 Task: Add an event with the title Second Client Networking Event, date '2024/04/20', time 9:40 AM to 11:40 AMand add a description: In addition to the formal agenda, the AGM may also include guest speakers, industry experts, or presentations on relevant topics of interest to the attendees. These sessions provide an opportunity to gain insights from external sources, broaden perspectives, and stay informed about emerging trends or challenges that may impact the organization's future., put the event into Orange category . Add location for the event as: Aman Tokyo, Japan, logged in from the account softage.7@softage.netand send the event invitation to softage.6@softage.net and softage.8@softage.net. Set a reminder for the event 73 day before
Action: Mouse moved to (114, 135)
Screenshot: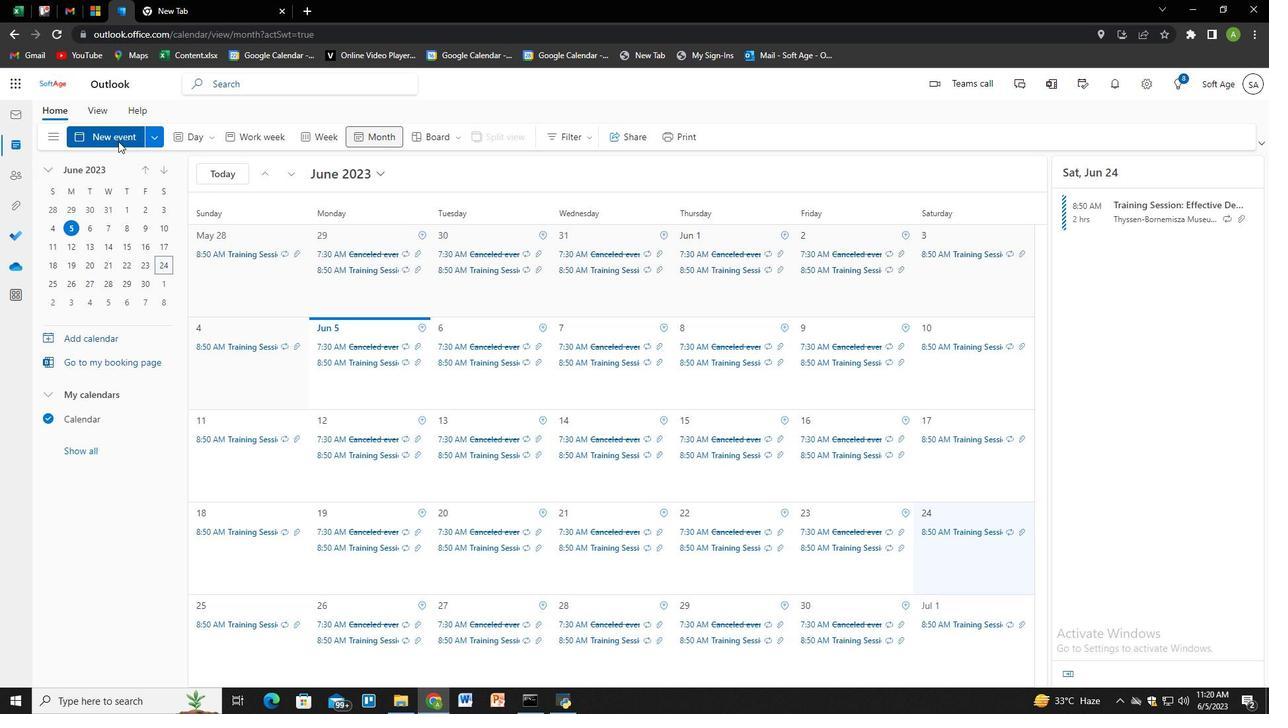 
Action: Mouse pressed left at (114, 135)
Screenshot: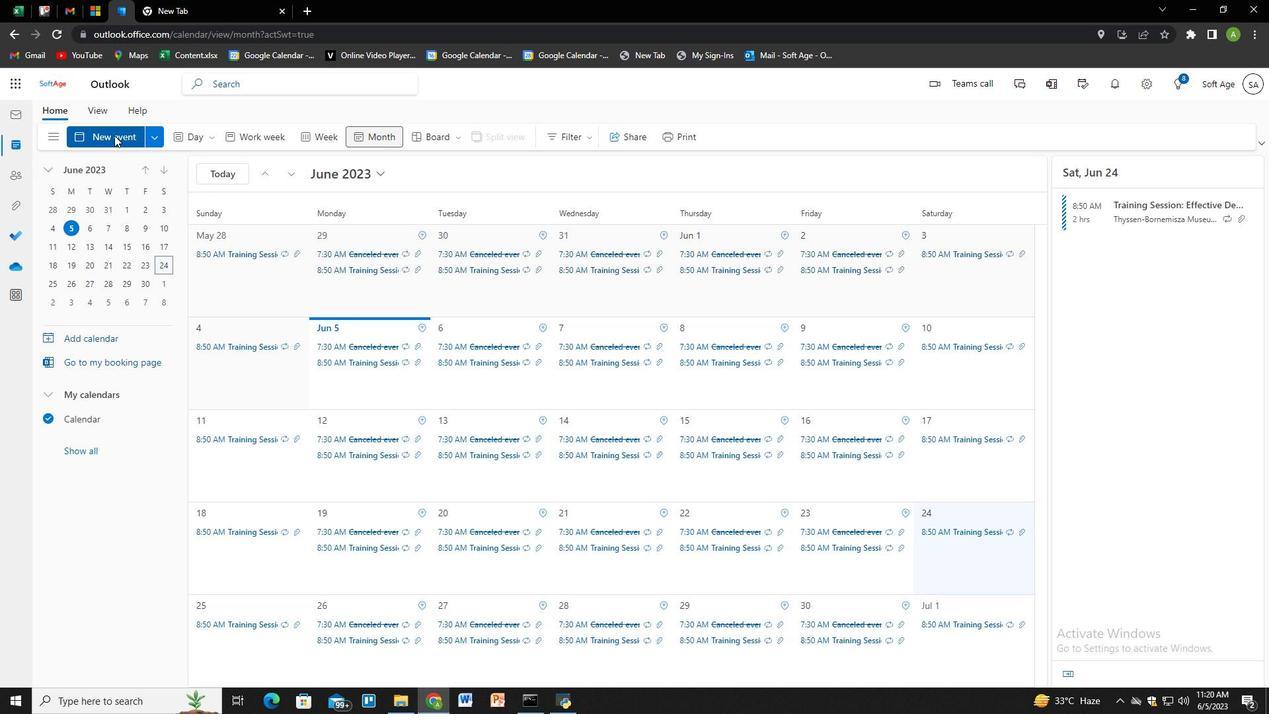 
Action: Mouse moved to (401, 220)
Screenshot: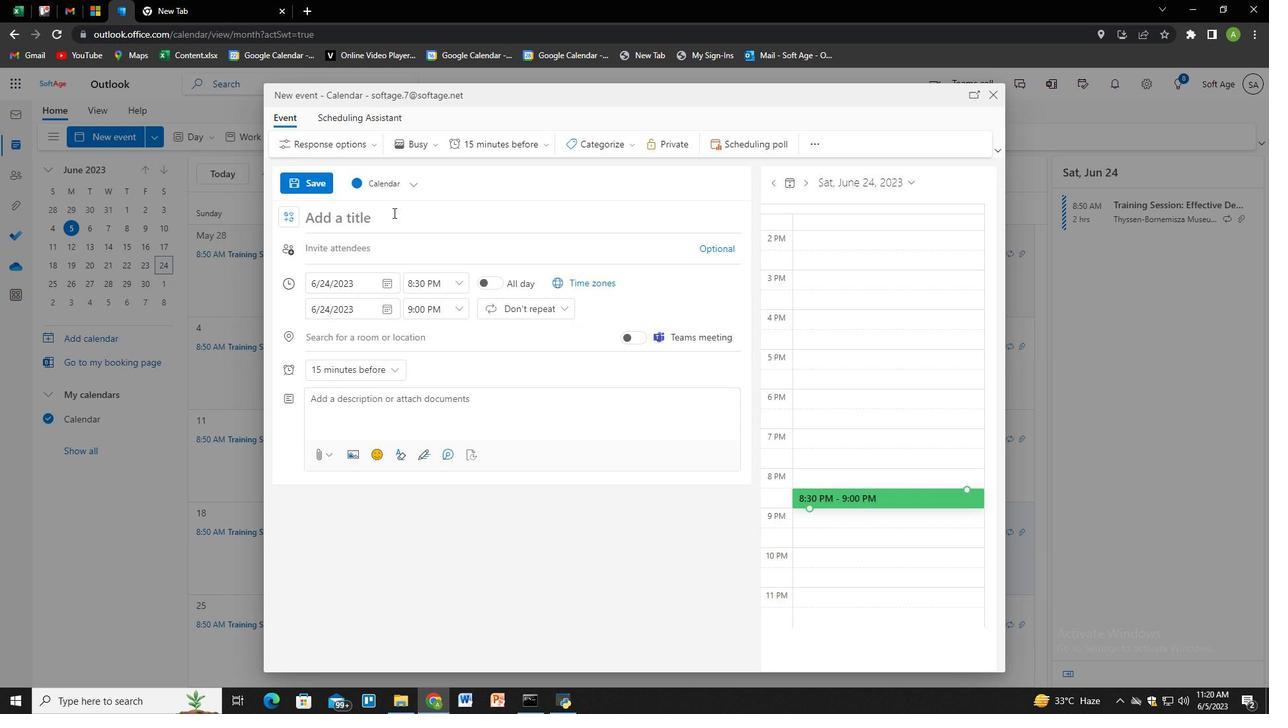 
Action: Mouse pressed left at (401, 220)
Screenshot: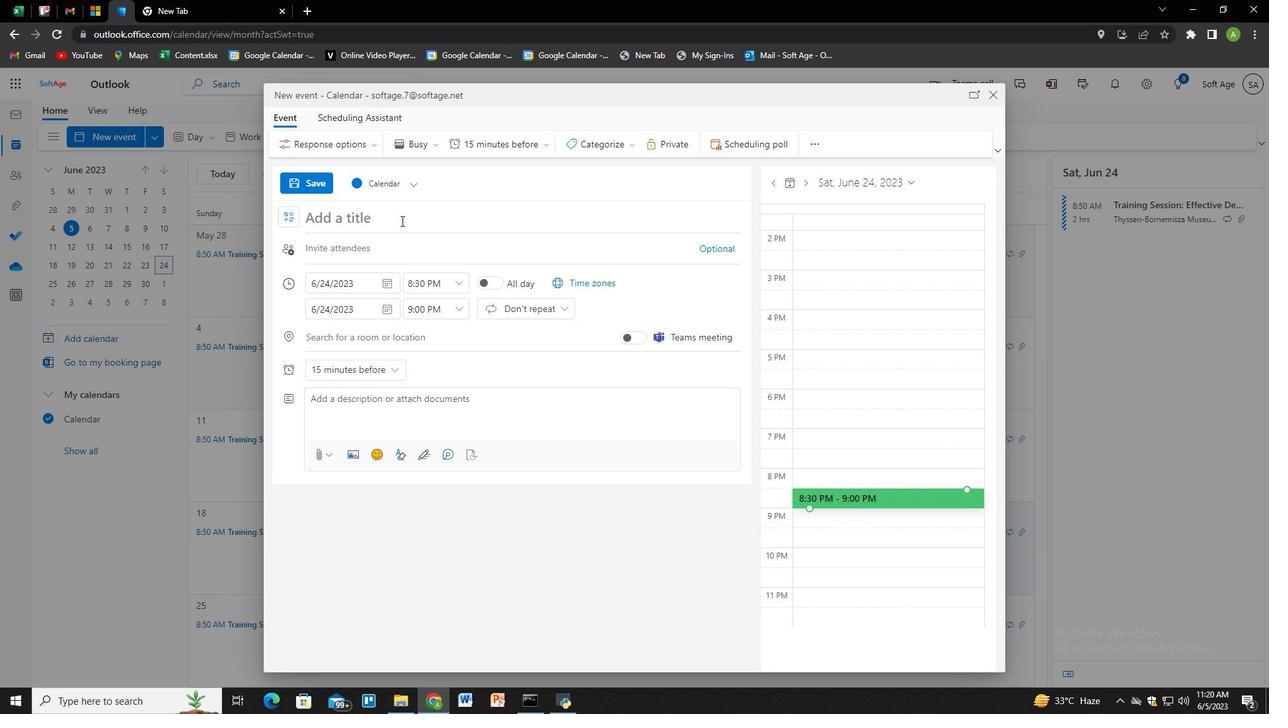 
Action: Key pressed <Key.shift>Second<Key.space><Key.shift>Client<Key.space><Key.shift>Networking<Key.space><Key.shift>Event<Key.tab><Key.tab><Key.tab>
Screenshot: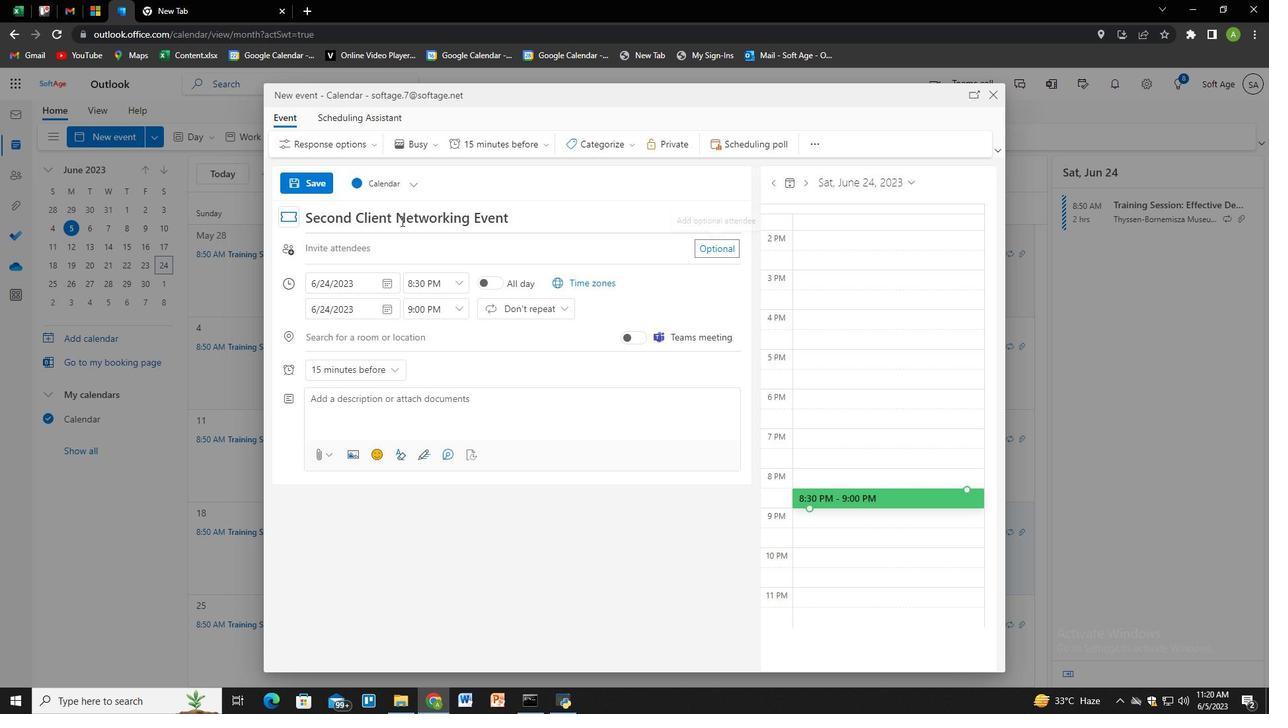 
Action: Mouse moved to (388, 284)
Screenshot: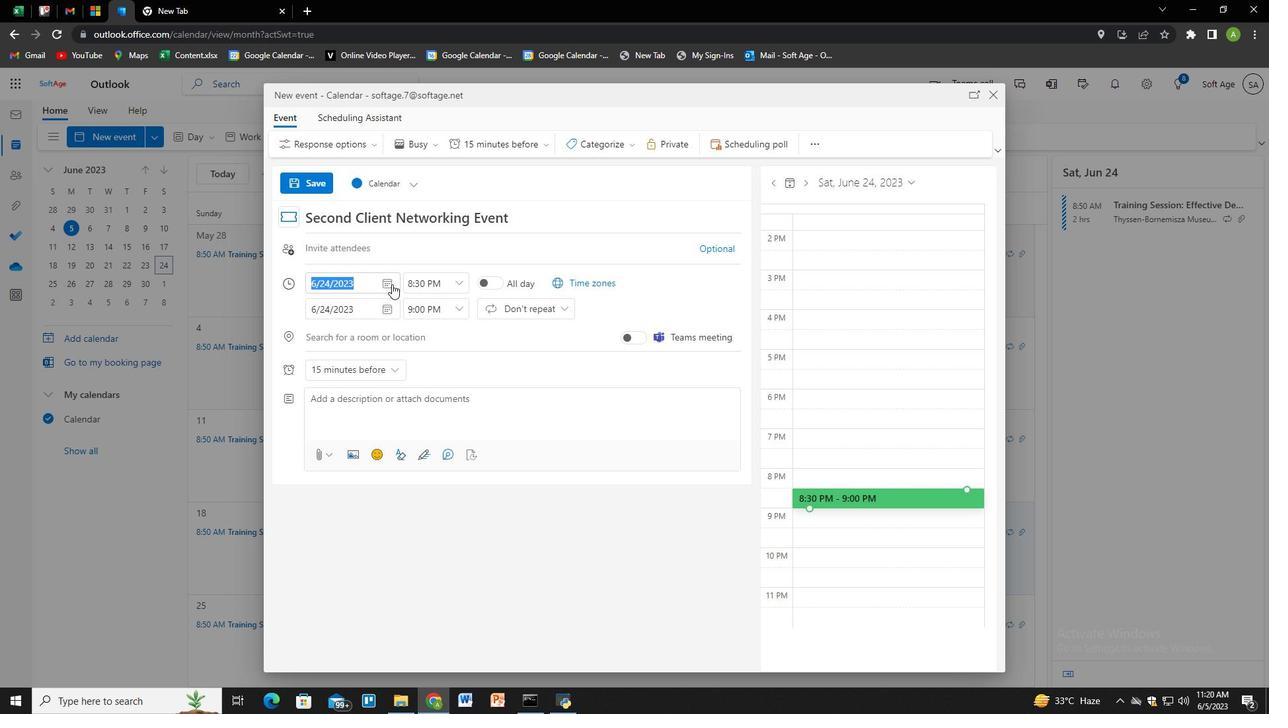 
Action: Mouse pressed left at (388, 284)
Screenshot: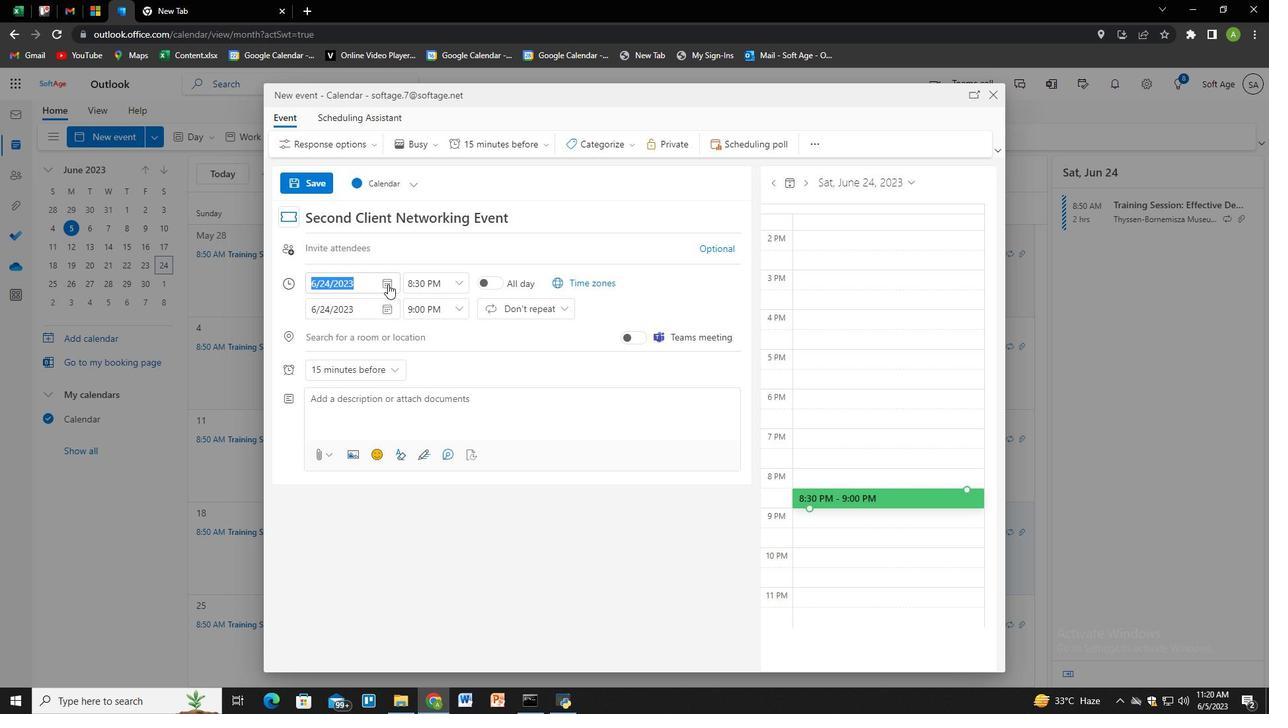
Action: Mouse moved to (385, 311)
Screenshot: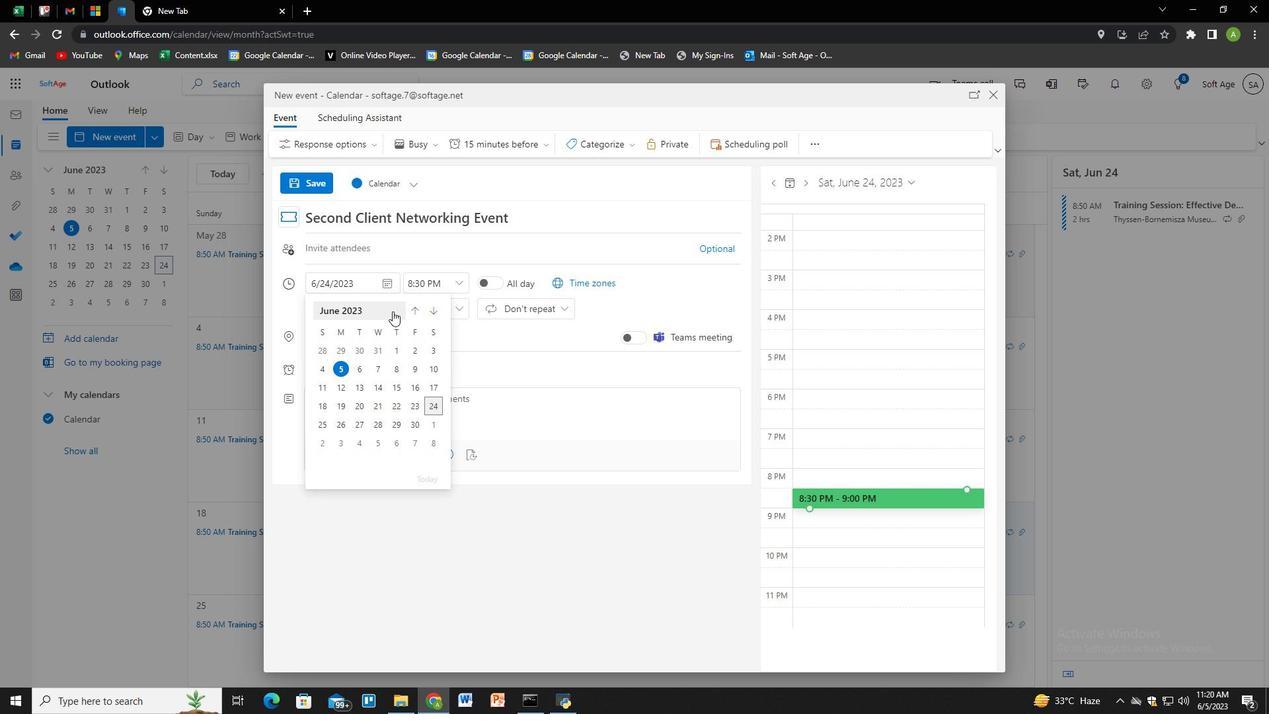 
Action: Mouse pressed left at (385, 311)
Screenshot: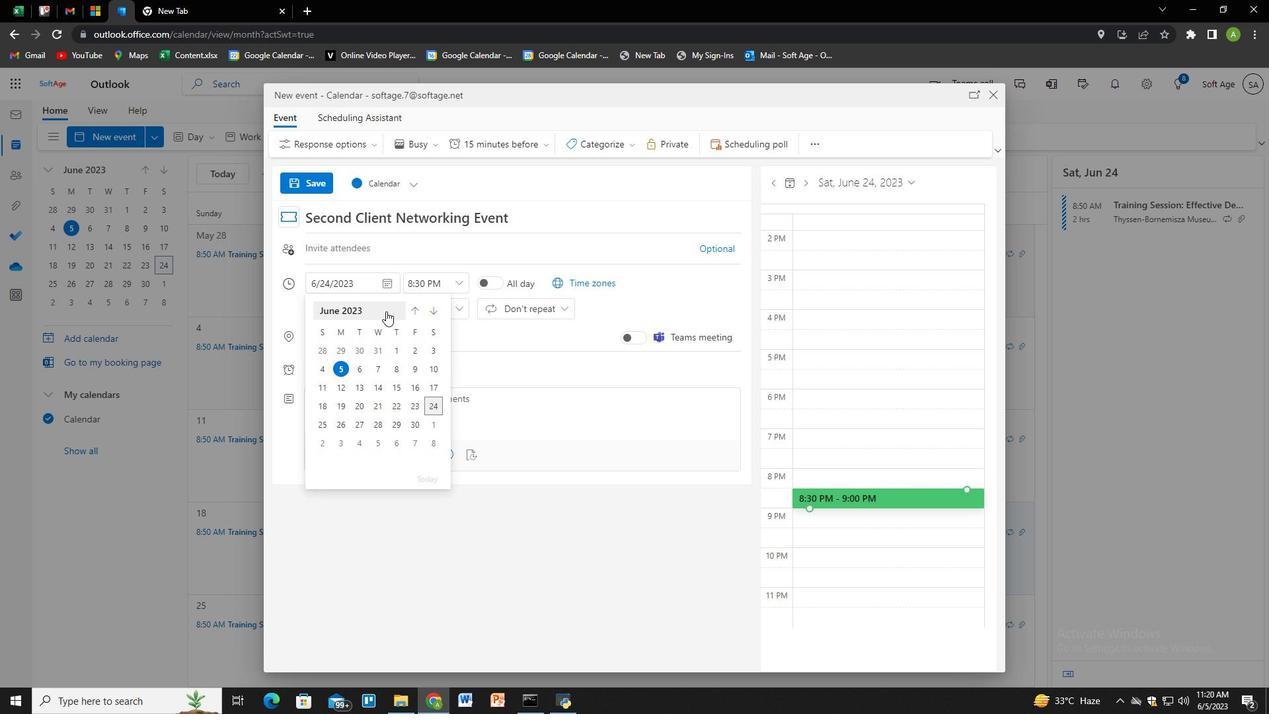 
Action: Mouse pressed left at (385, 311)
Screenshot: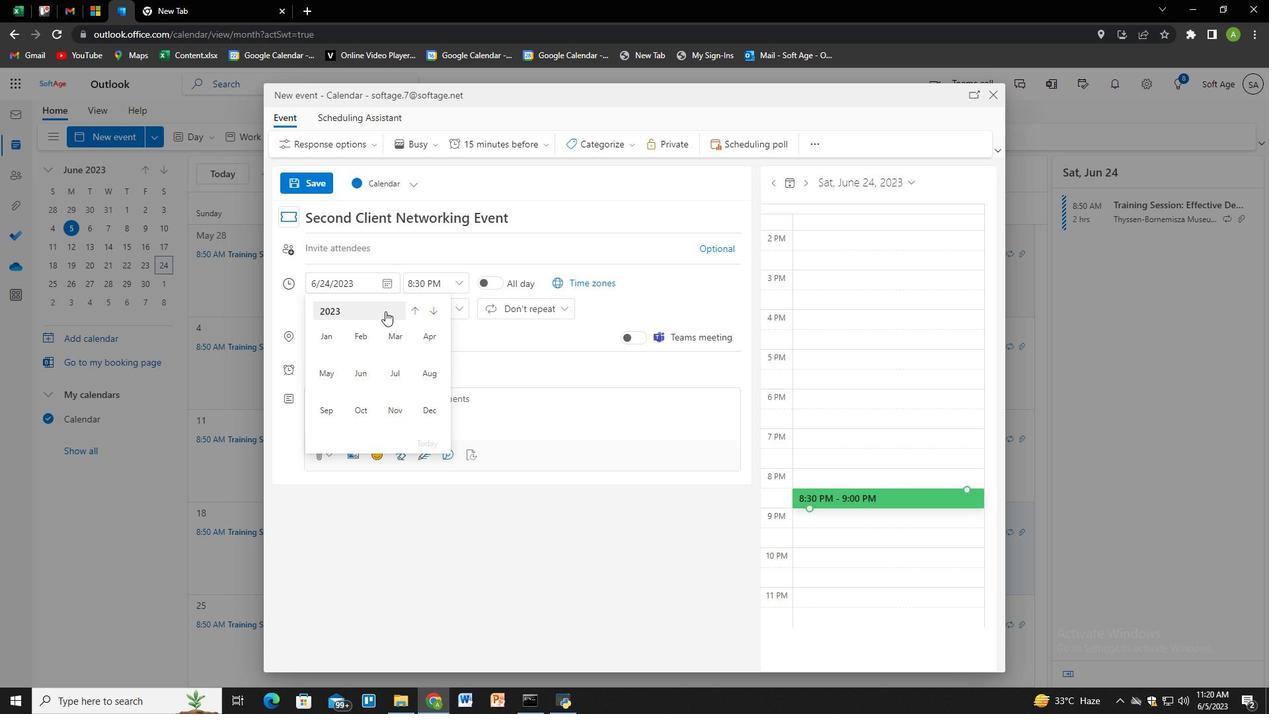 
Action: Mouse moved to (329, 367)
Screenshot: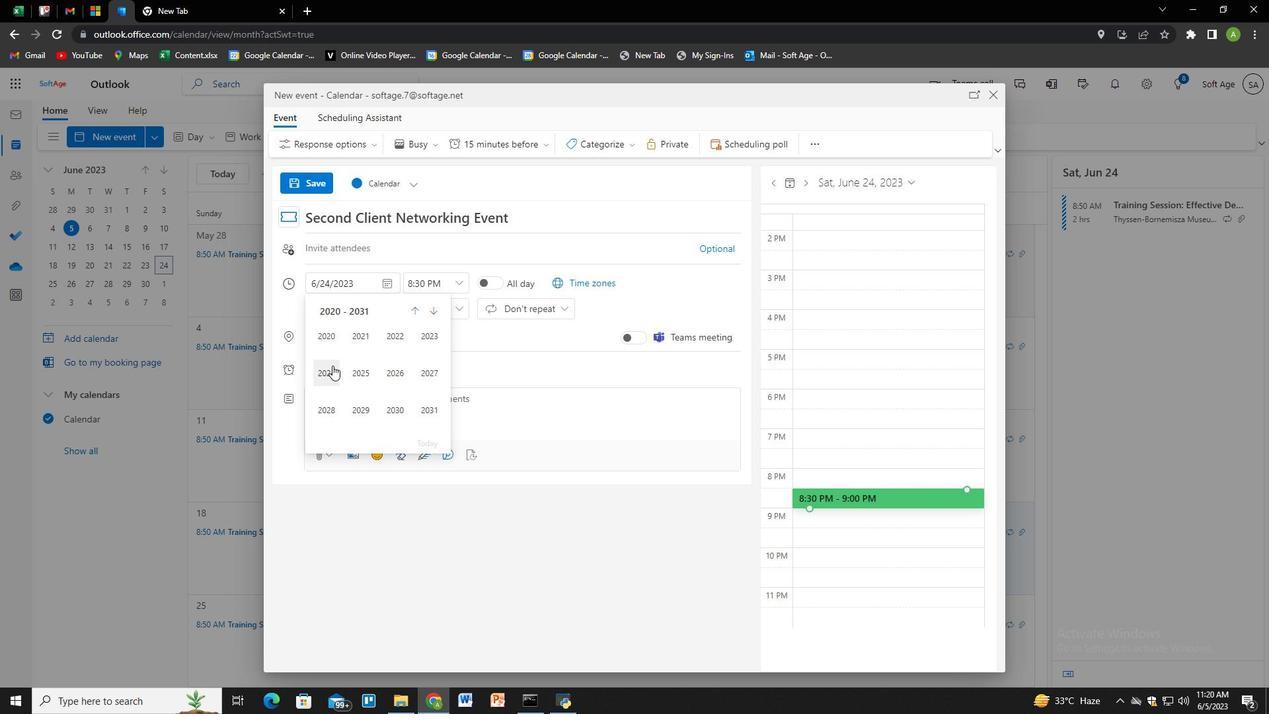 
Action: Mouse pressed left at (329, 367)
Screenshot: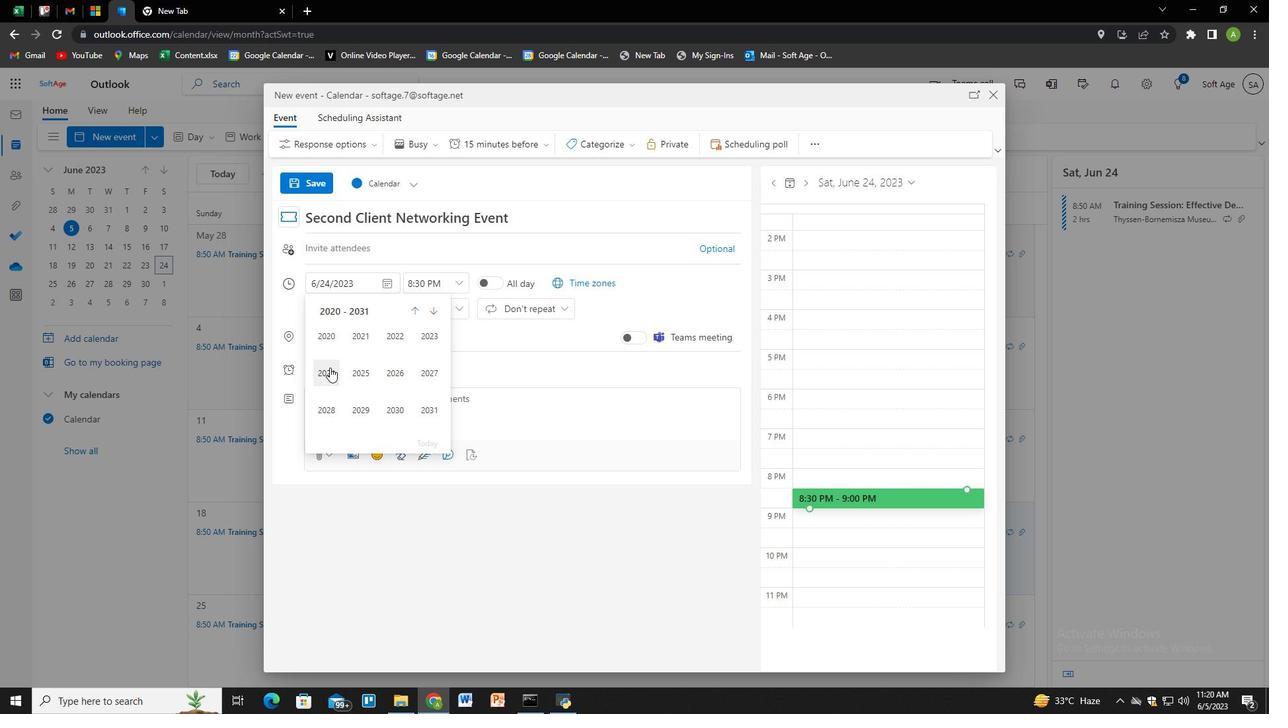 
Action: Mouse moved to (426, 335)
Screenshot: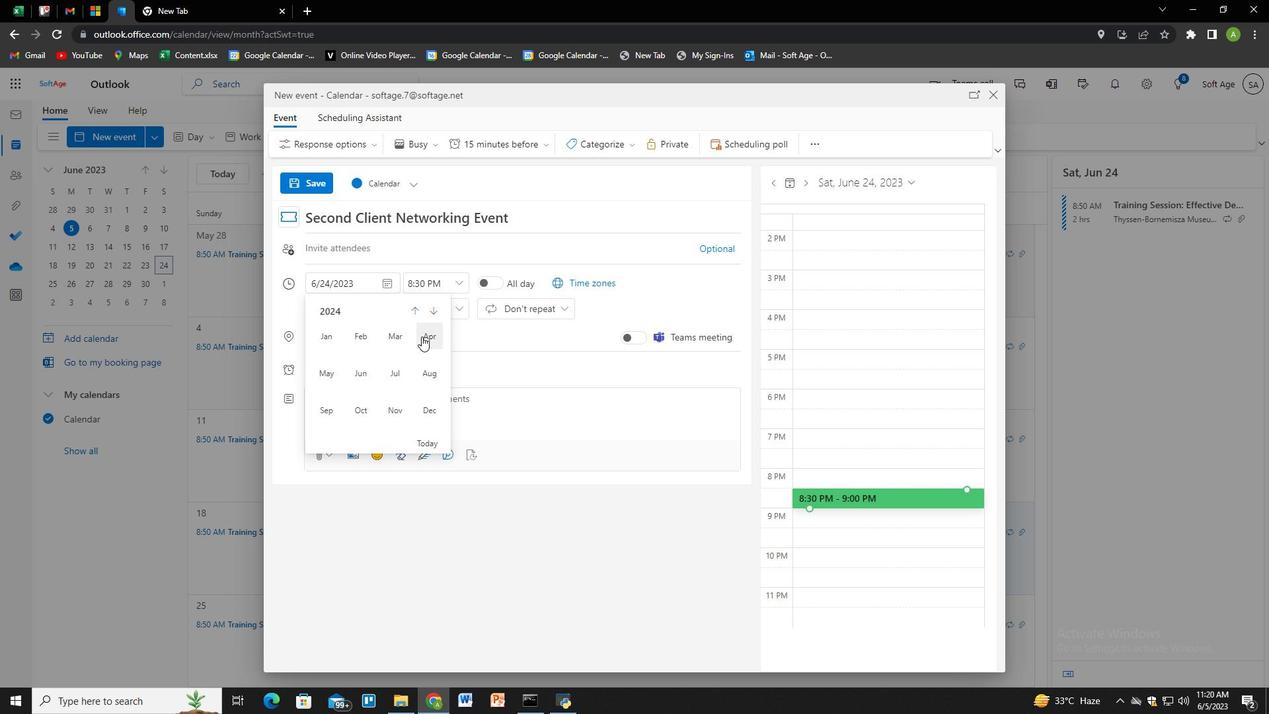 
Action: Mouse pressed left at (426, 335)
Screenshot: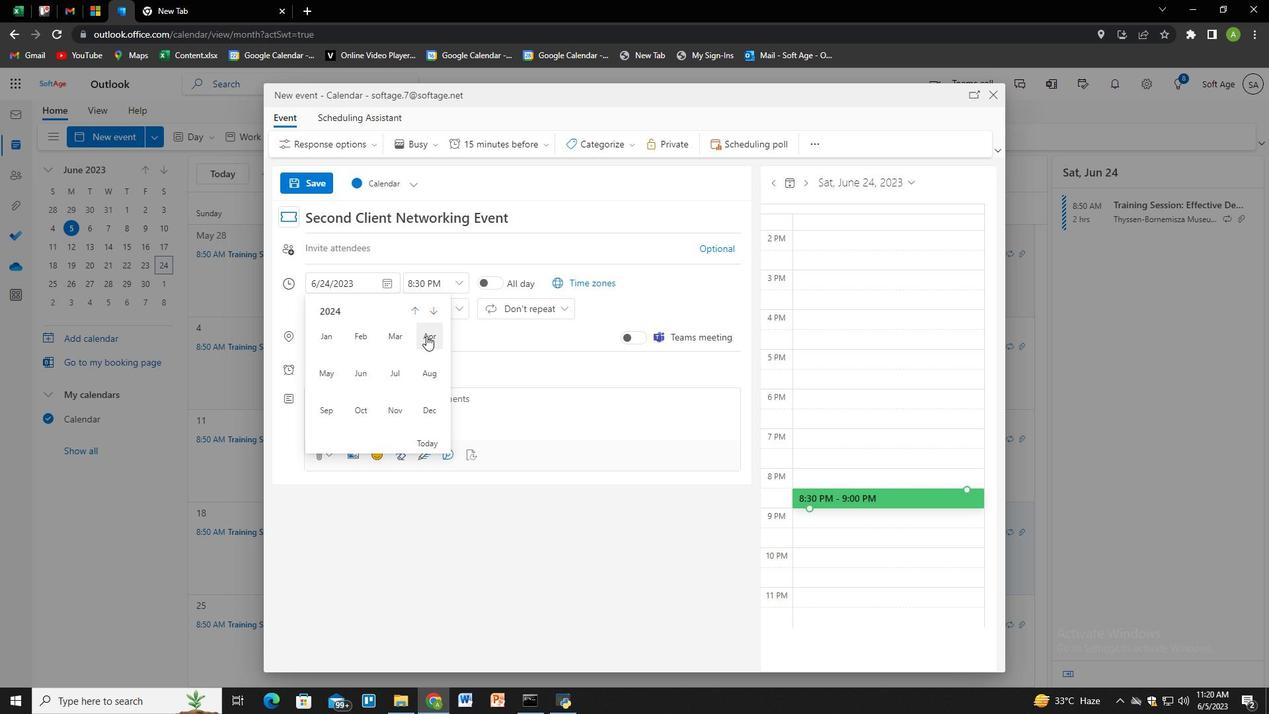 
Action: Mouse moved to (435, 389)
Screenshot: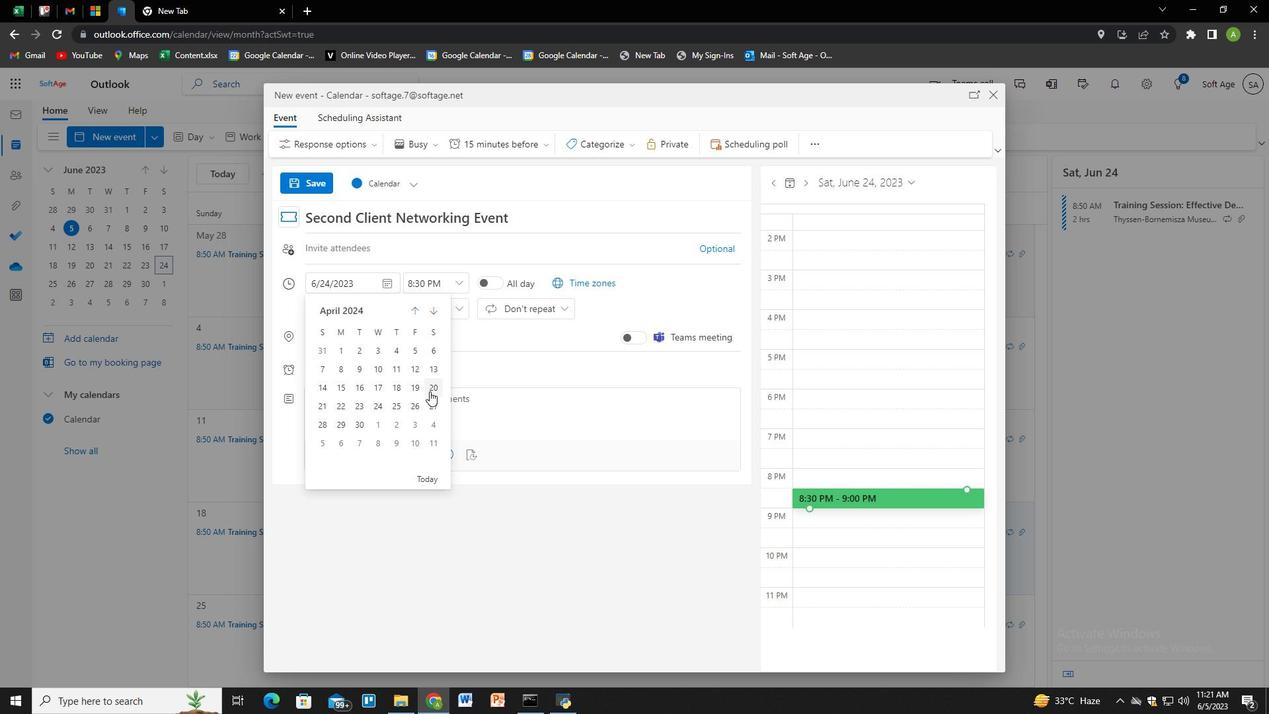 
Action: Mouse pressed left at (435, 389)
Screenshot: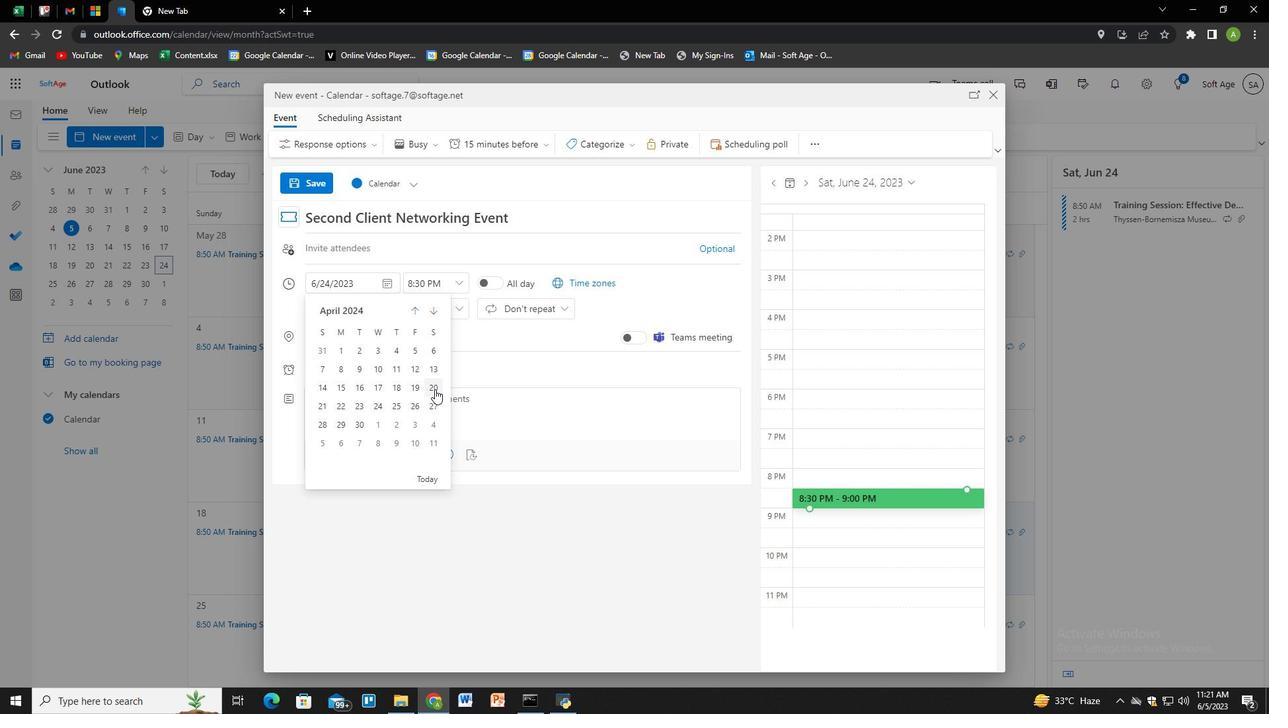 
Action: Mouse moved to (425, 282)
Screenshot: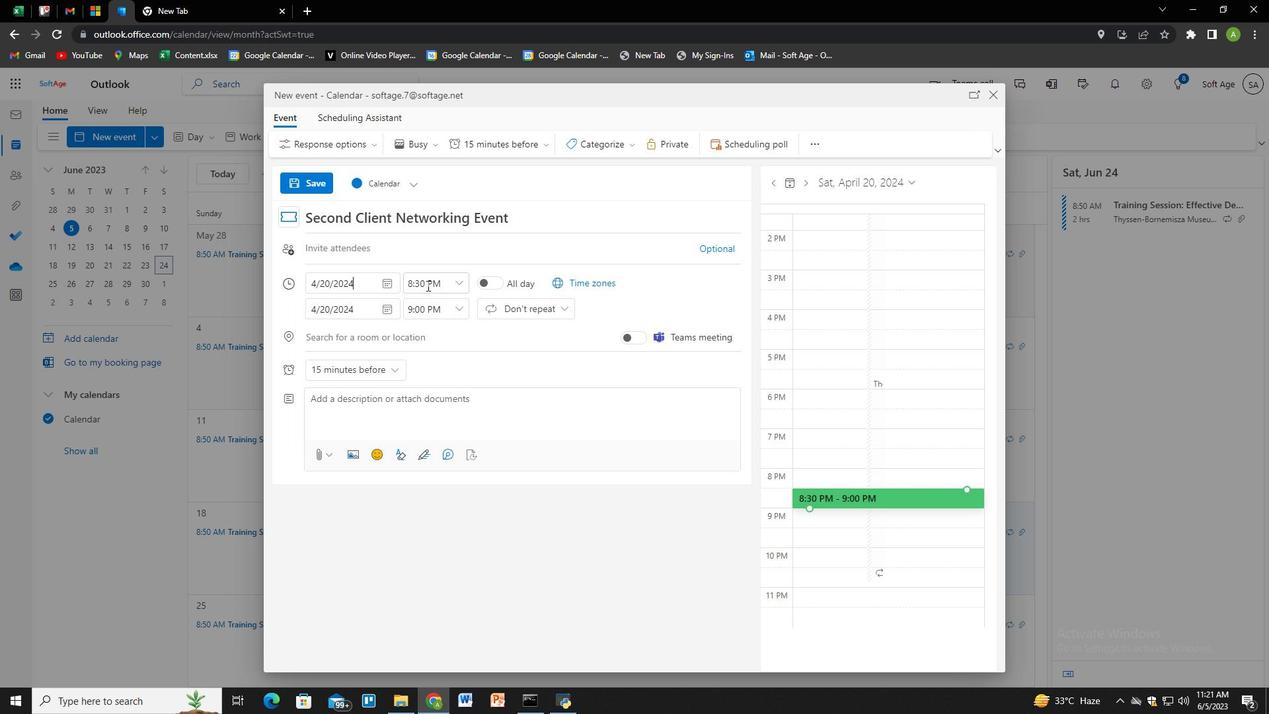 
Action: Mouse pressed left at (425, 282)
Screenshot: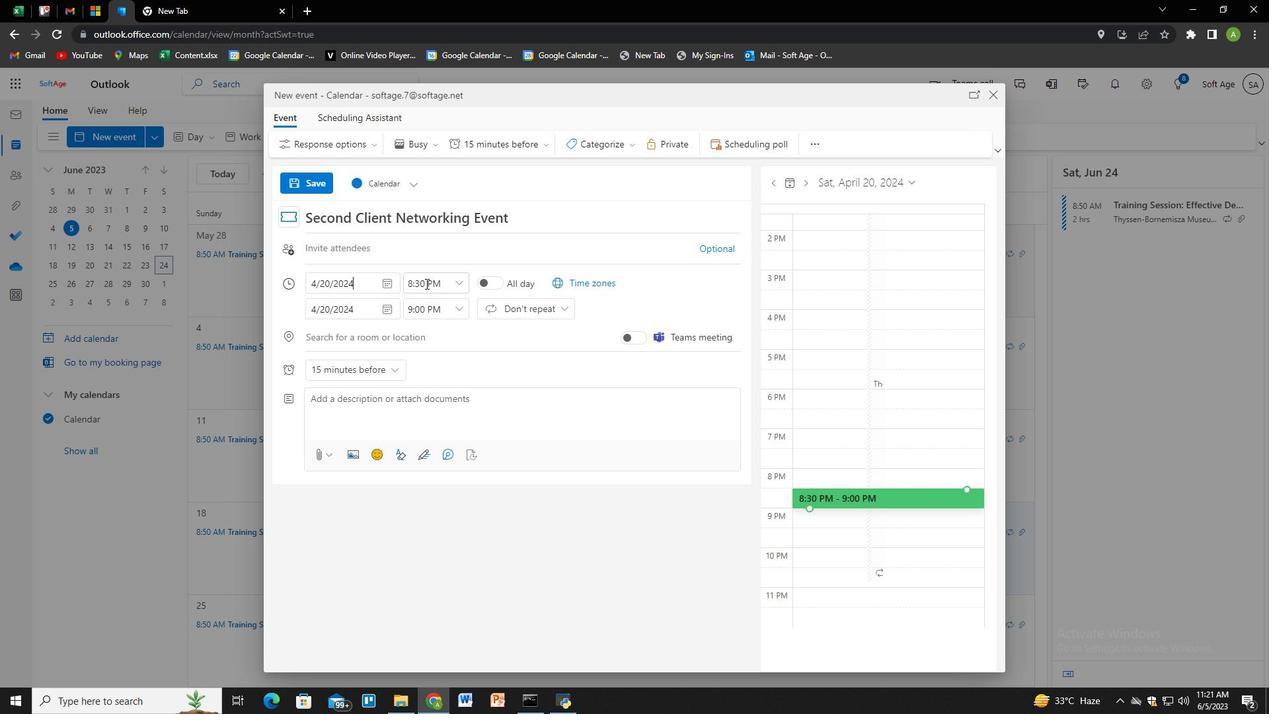 
Action: Key pressed 9<Key.shift_r>:40<Key.space><Key.shift>AM<Key.tab>
Screenshot: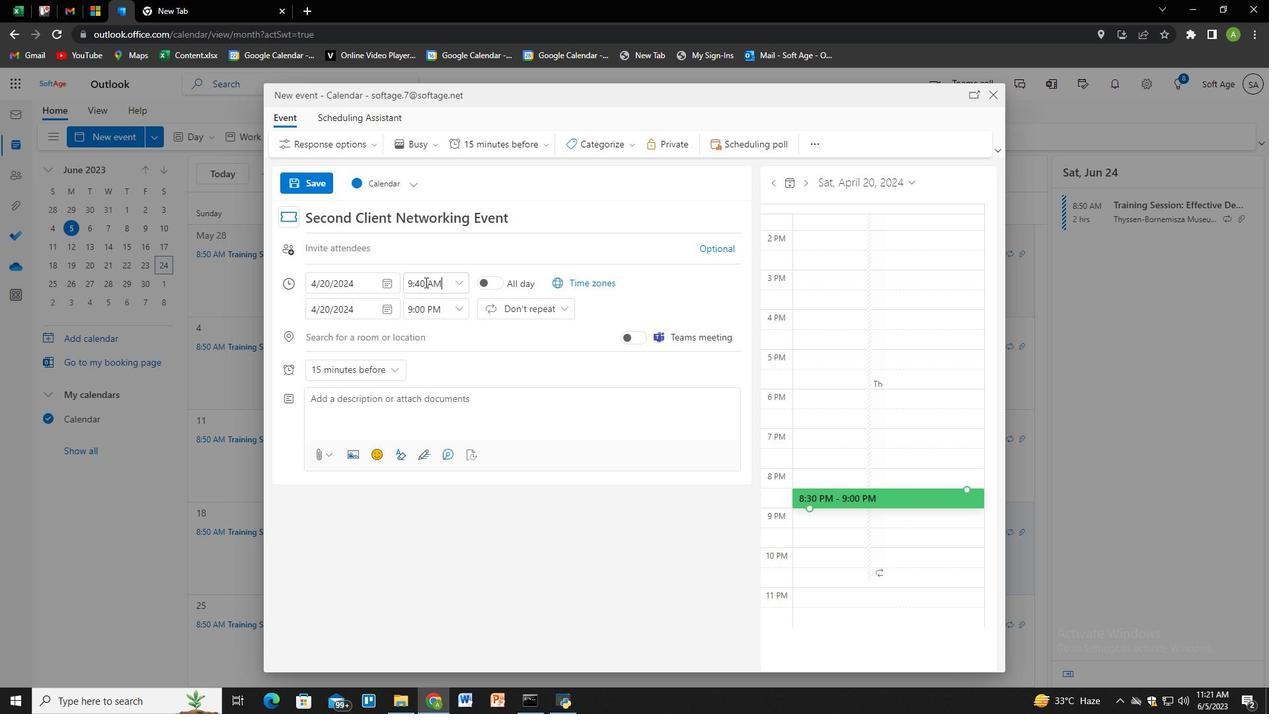 
Action: Mouse moved to (424, 282)
Screenshot: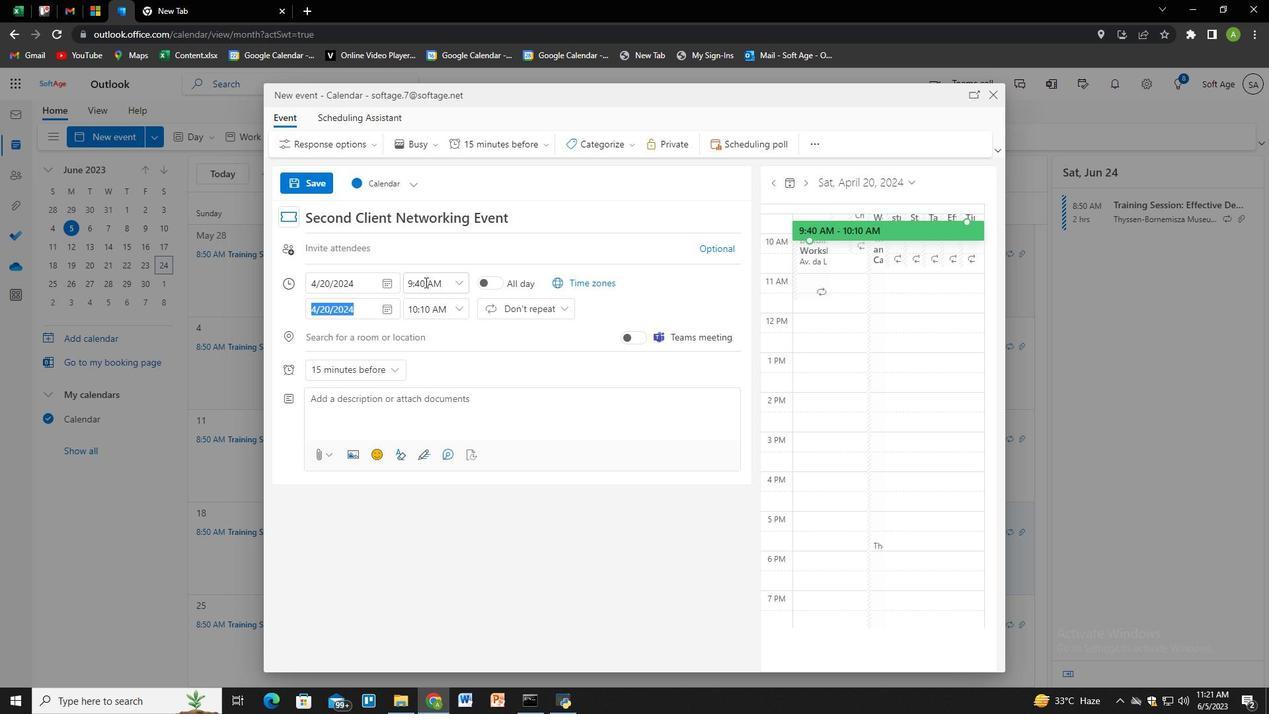 
Action: Key pressed <Key.tab>11<Key.shift_r>:40<Key.space><Key.shift>AMM<Key.tab><Key.tab><Key.tab><Key.tab><Key.tab><Key.tab><Key.tab><Key.shift>In<Key.space>addition<Key.space>to<Key.space>the<Key.space>formal<Key.space>agenda,<Key.space>the<Key.space><Key.shift>AGM<Key.space>may<Key.space>also<Key.space>include<Key.space>guest<Key.space>speakers,<Key.space>industry<Key.space>experts,<Key.space>or<Key.space>presentations<Key.space>on<Key.space>relevant<Key.space>topics<Key.space>of<Key.space>interest<Key.space>to<Key.space>the<Key.space>attendees.<Key.space><Key.shift>These<Key.space>sessions<Key.space>provide<Key.space>an<Key.space>opportunity<Key.space>to<Key.space>gain<Key.space>insights<Key.space>from<Key.space>external<Key.space>sources,<Key.space>broaden<Key.space>perspectives,<Key.space>and<Key.space>stay<Key.space>informed<Key.space>about<Key.space>emerging<Key.space>trends<Key.space>or<Key.space>challenges<Key.space>that<Key.space>may<Key.space>impack<Key.backspace>t<Key.space>the<Key.space>organization;s<Key.backspace><Key.backspace>'s<Key.space>future.
Screenshot: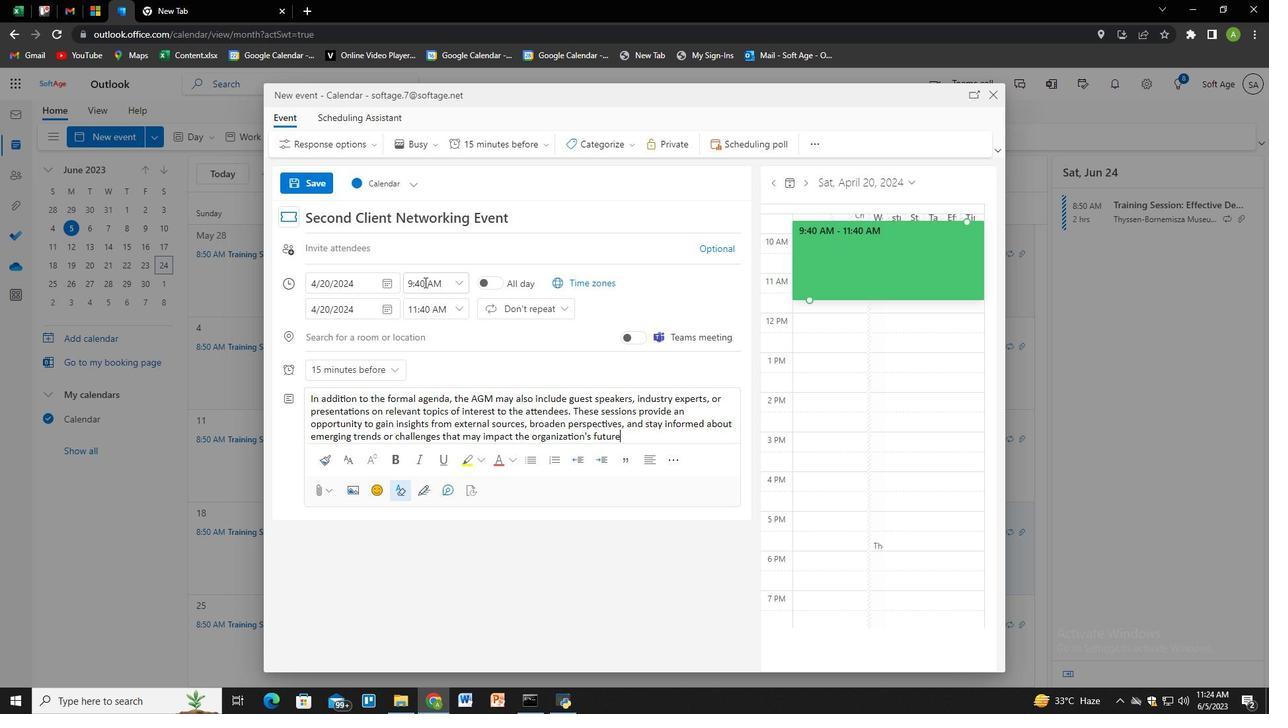 
Action: Mouse moved to (605, 150)
Screenshot: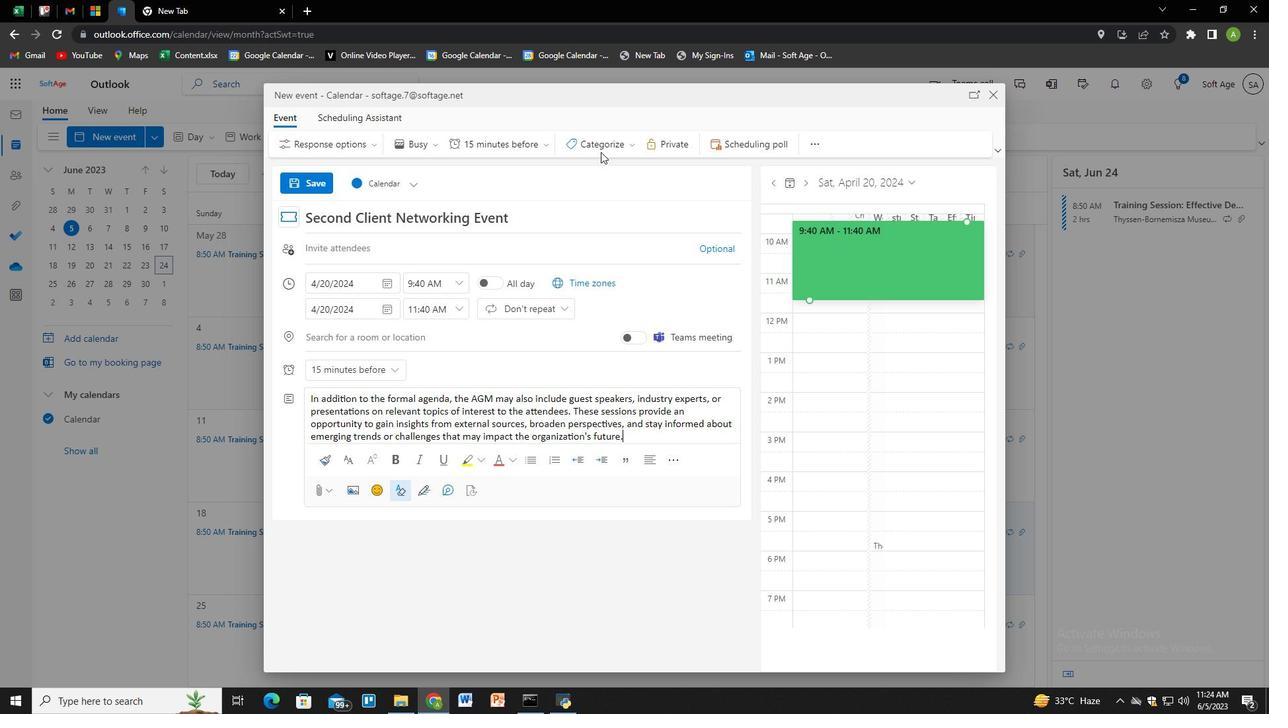 
Action: Mouse pressed left at (605, 150)
Screenshot: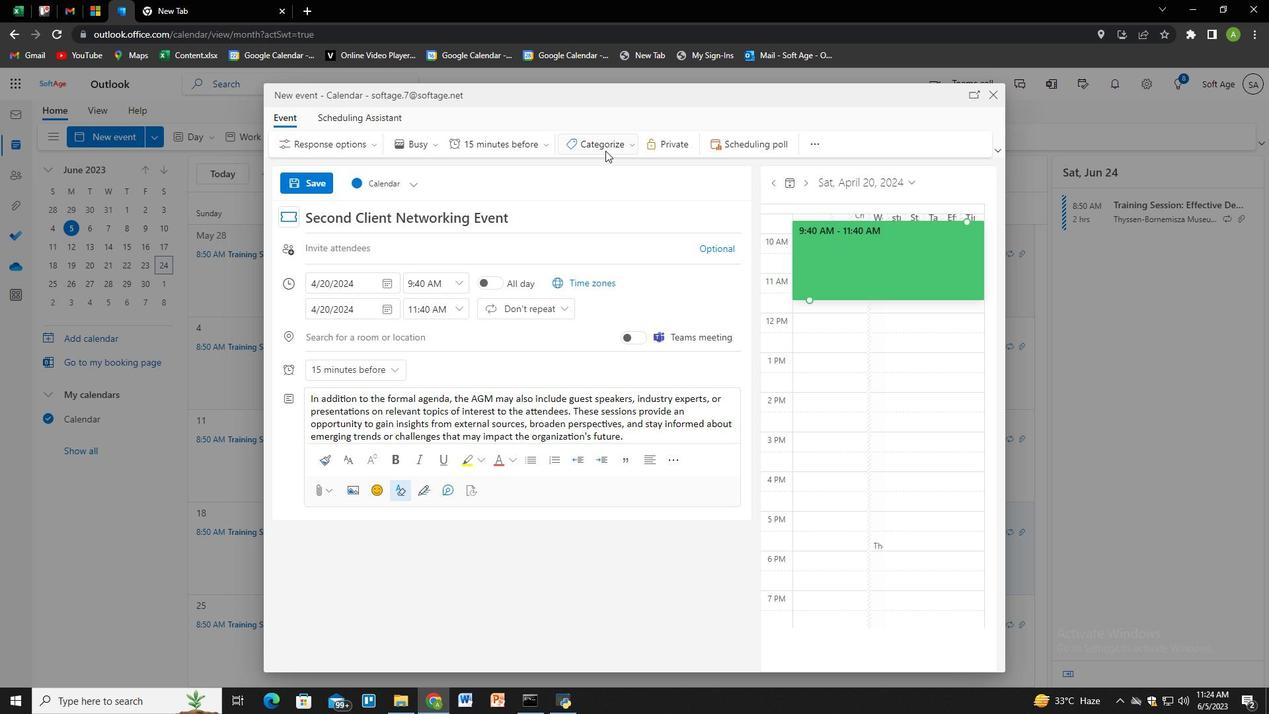 
Action: Mouse moved to (623, 211)
Screenshot: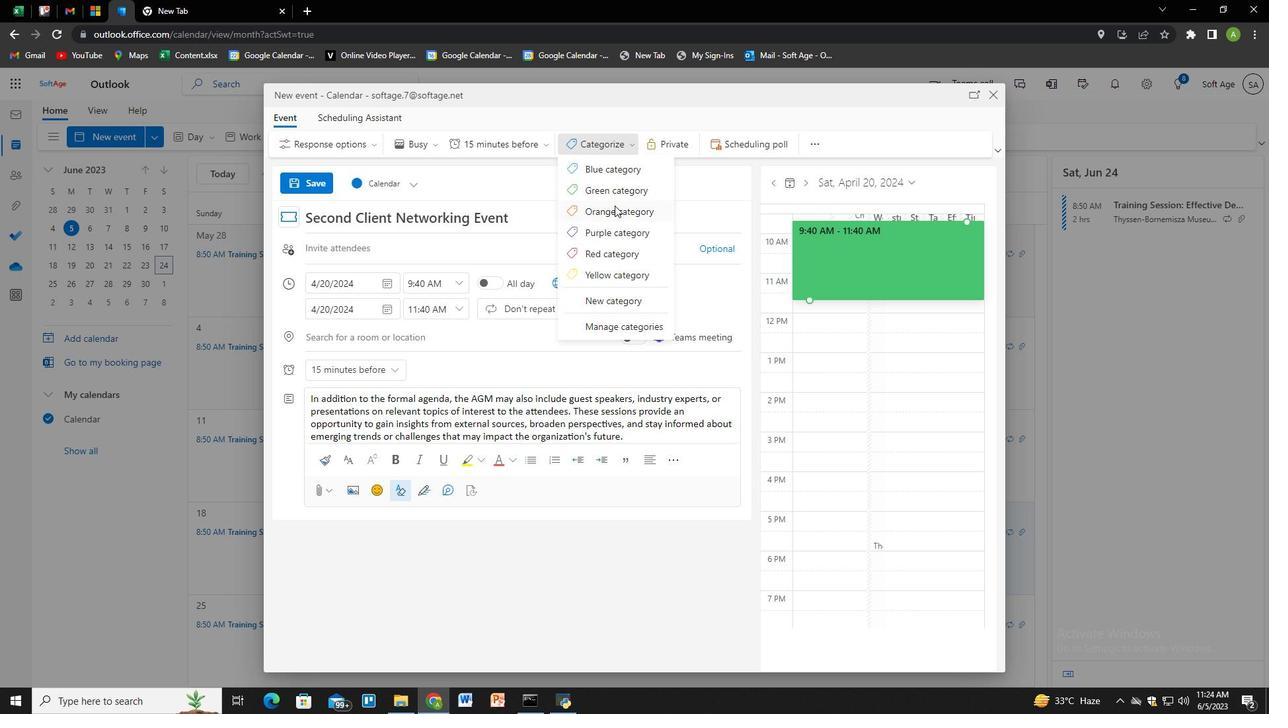 
Action: Mouse pressed left at (623, 211)
Screenshot: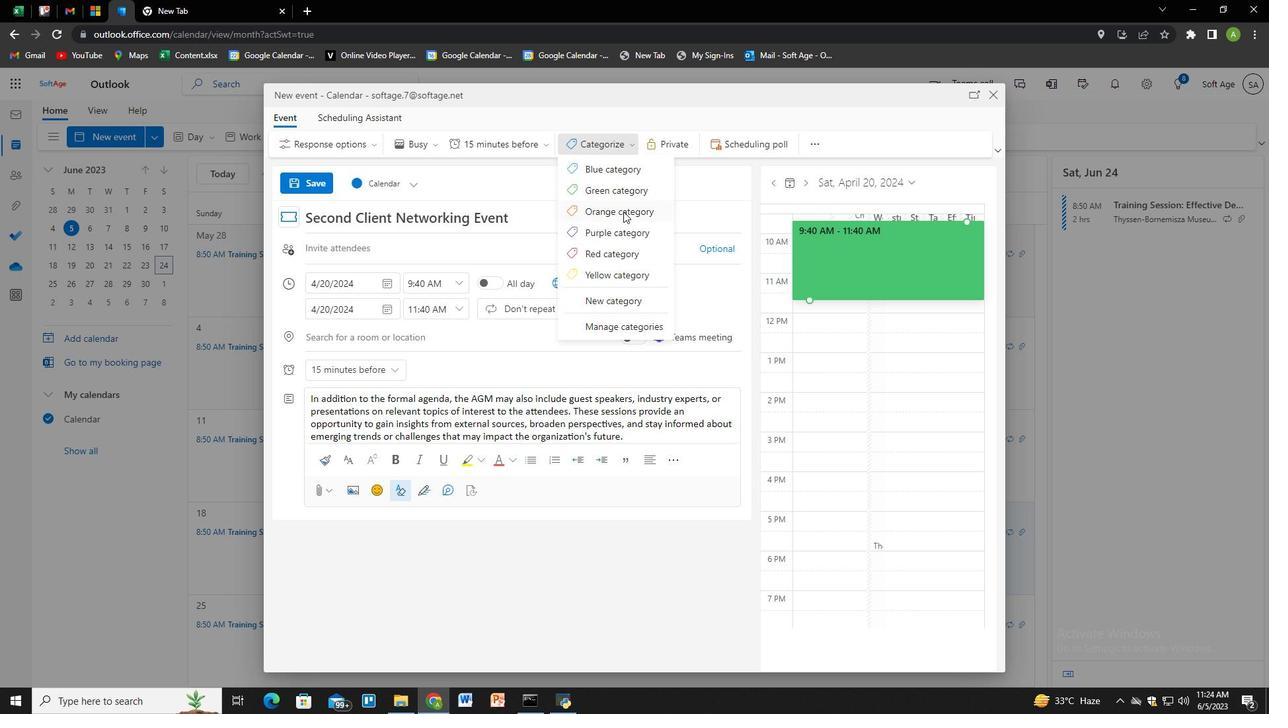 
Action: Mouse moved to (378, 339)
Screenshot: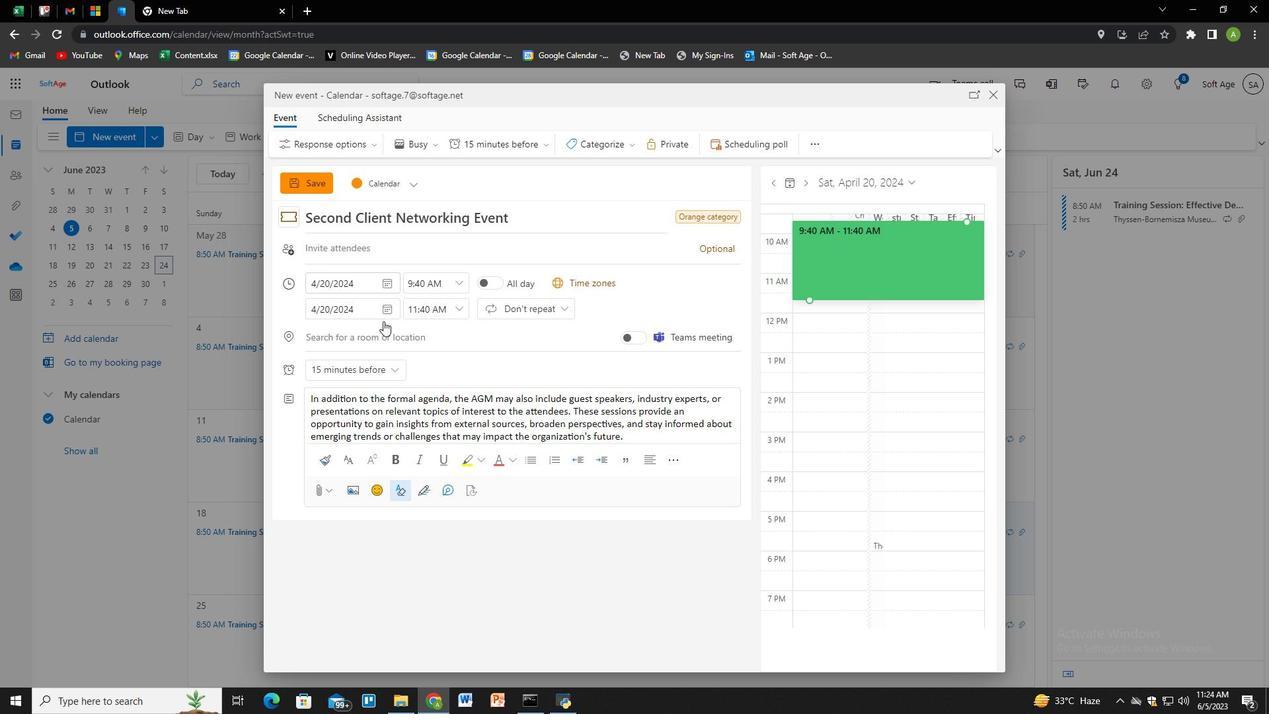 
Action: Mouse pressed left at (378, 339)
Screenshot: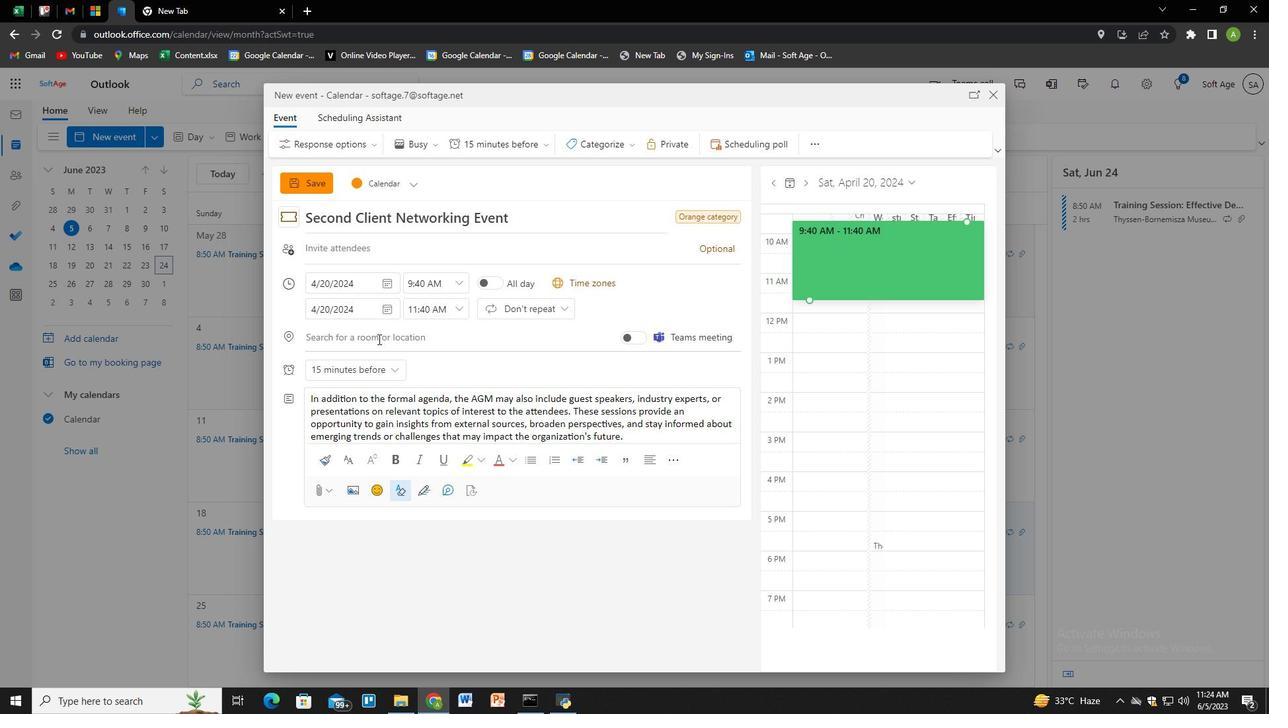 
Action: Key pressed <Key.shift>Aman<Key.space><Key.shift>Tokyo,<Key.space><Key.shift>Japn<Key.backspace>an<Key.down><Key.enter>
Screenshot: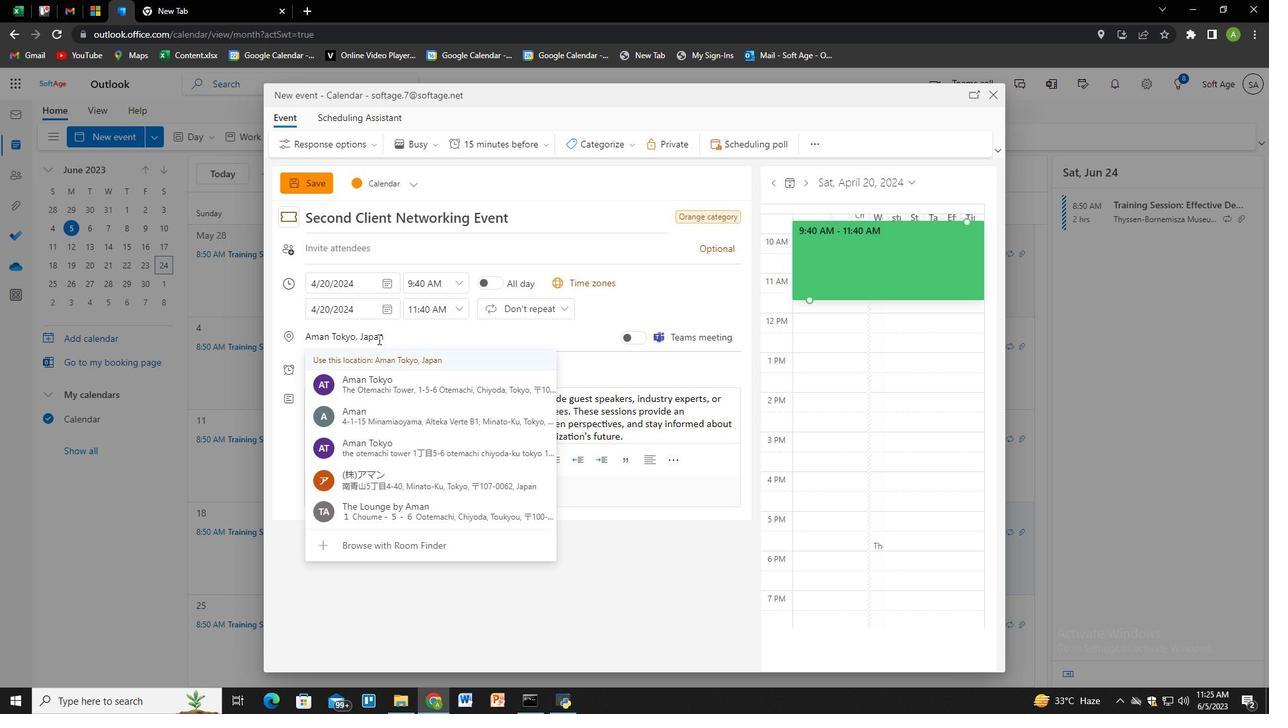 
Action: Mouse moved to (416, 241)
Screenshot: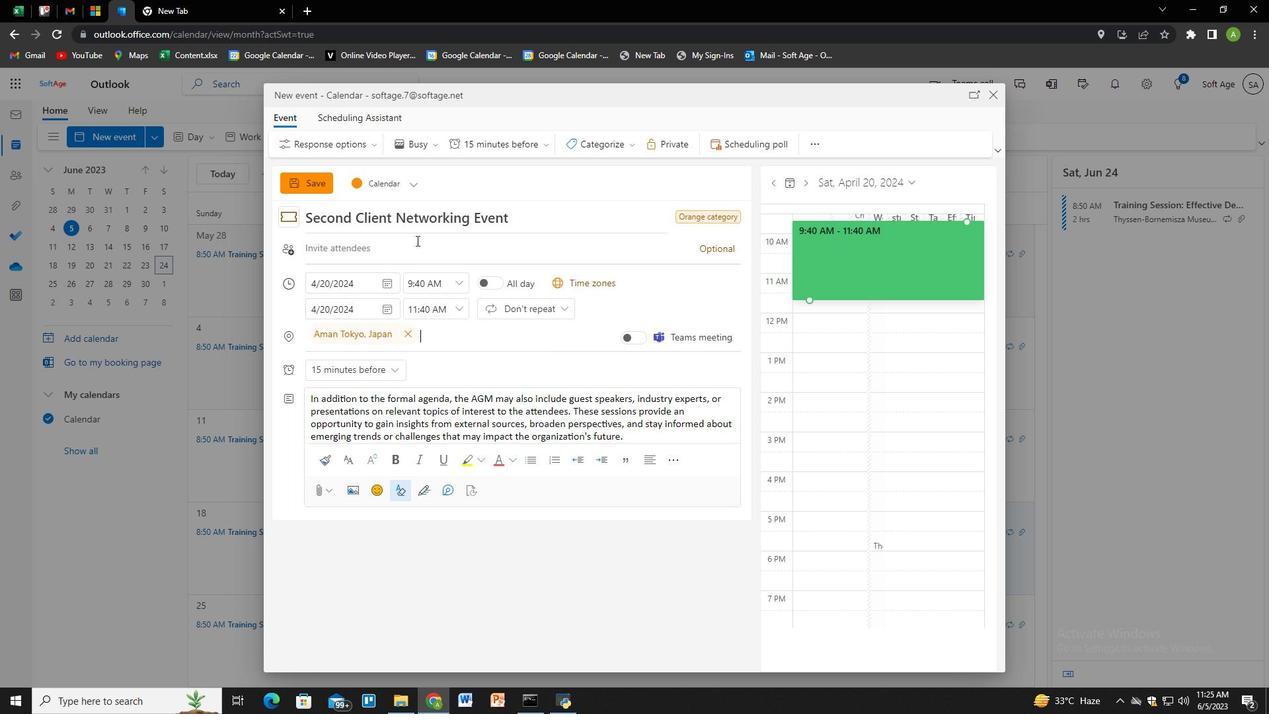 
Action: Mouse pressed left at (416, 241)
Screenshot: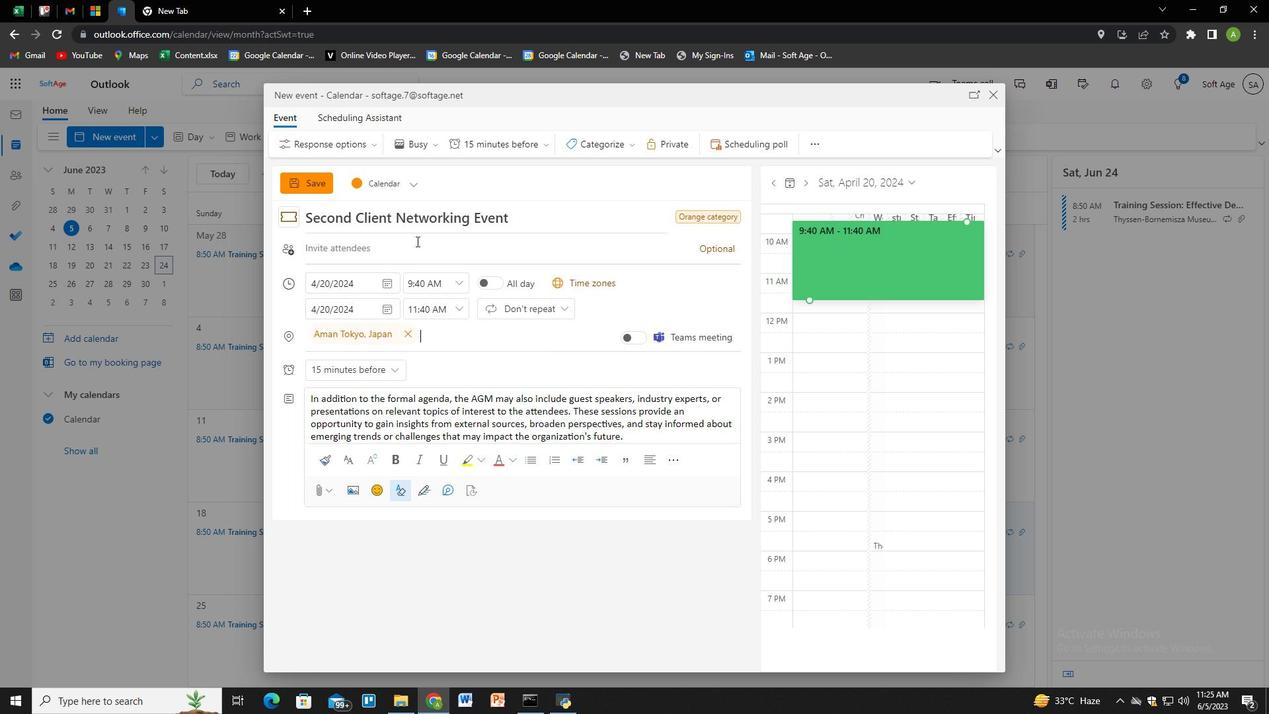 
Action: Key pressed softage.6<Key.shift><Key.shift>@softage.net<Key.enter>softage.8<Key.shift><Key.shift><Key.shift><Key.shift><Key.shift><Key.shift><Key.shift><Key.shift><Key.shift><Key.shift><Key.shift><Key.shift><Key.shift><Key.shift><Key.shift><Key.shift><Key.shift><Key.shift><Key.shift><Key.shift><Key.shift><Key.shift><Key.shift><Key.shift><Key.shift>@softage.net<Key.enter>
Screenshot: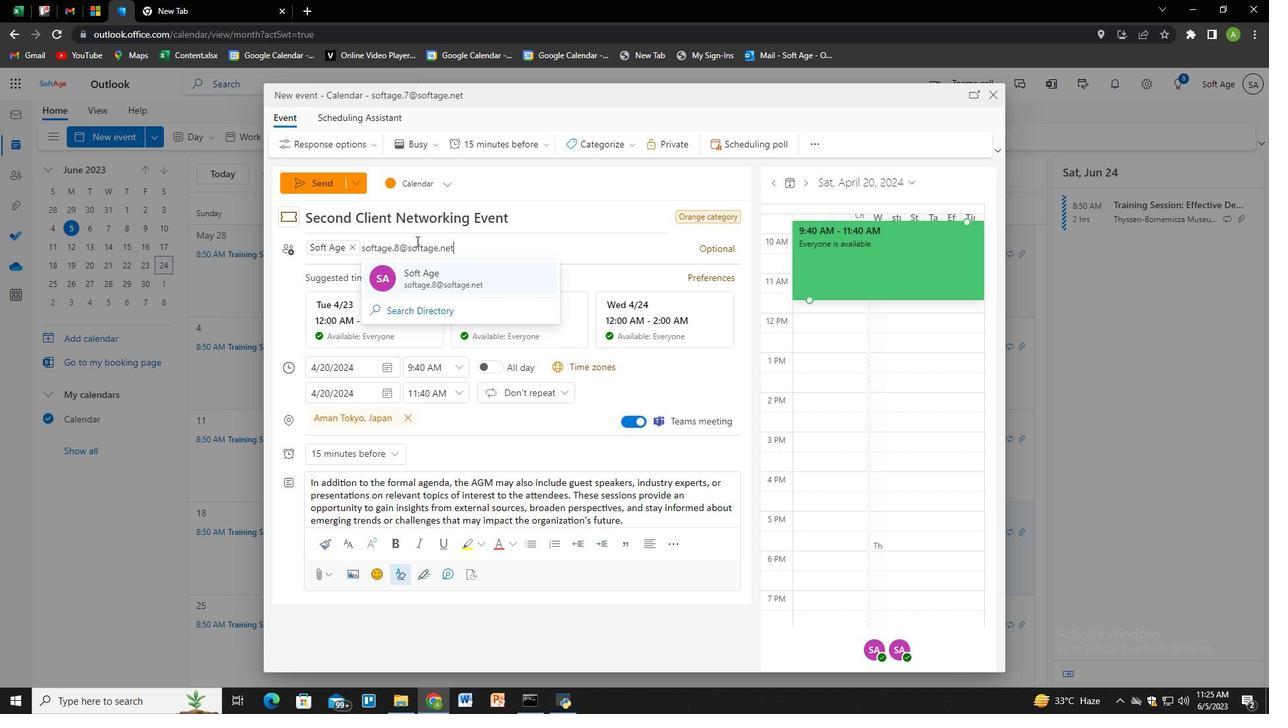 
Action: Mouse moved to (461, 245)
Screenshot: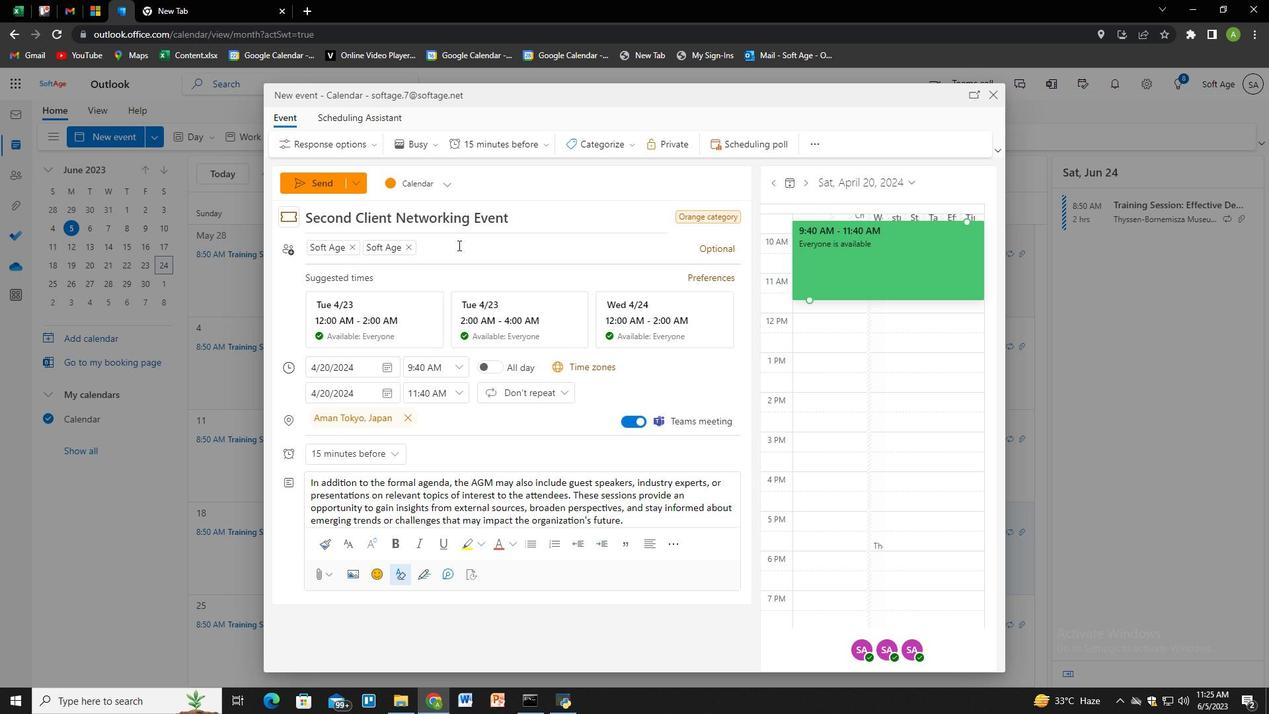 
Action: Mouse pressed left at (461, 245)
Screenshot: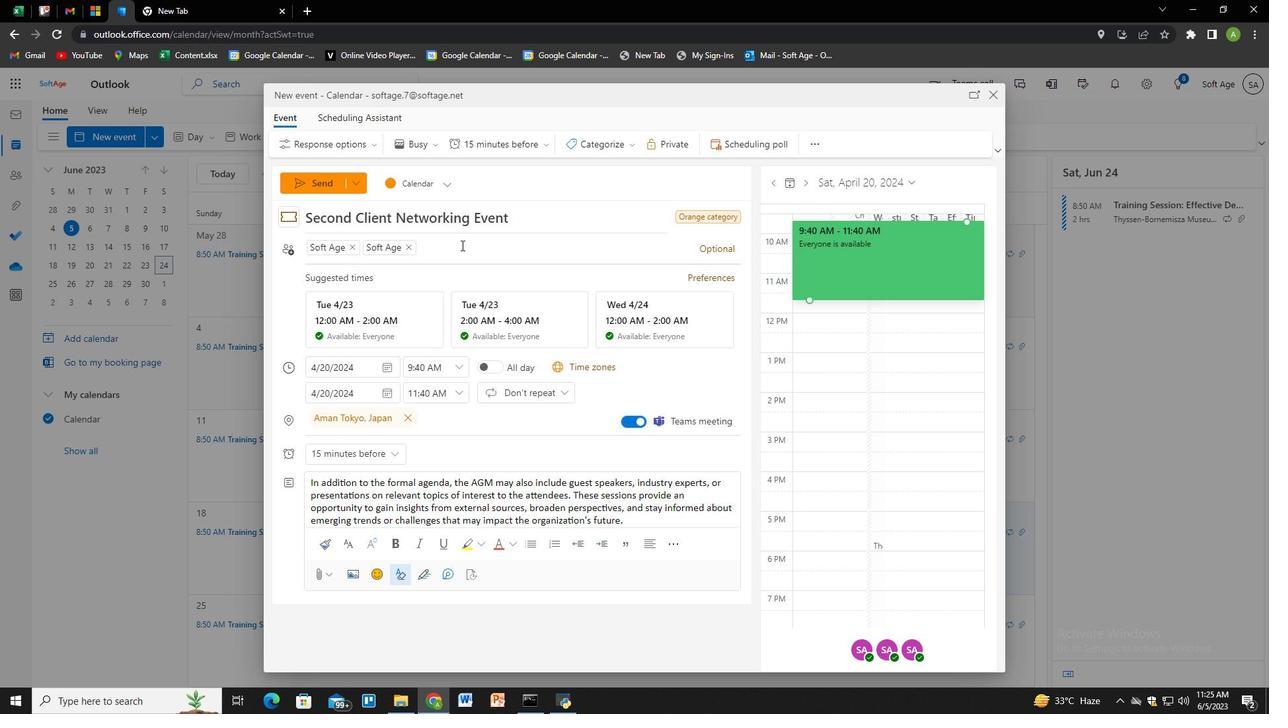 
Action: Mouse moved to (546, 249)
Screenshot: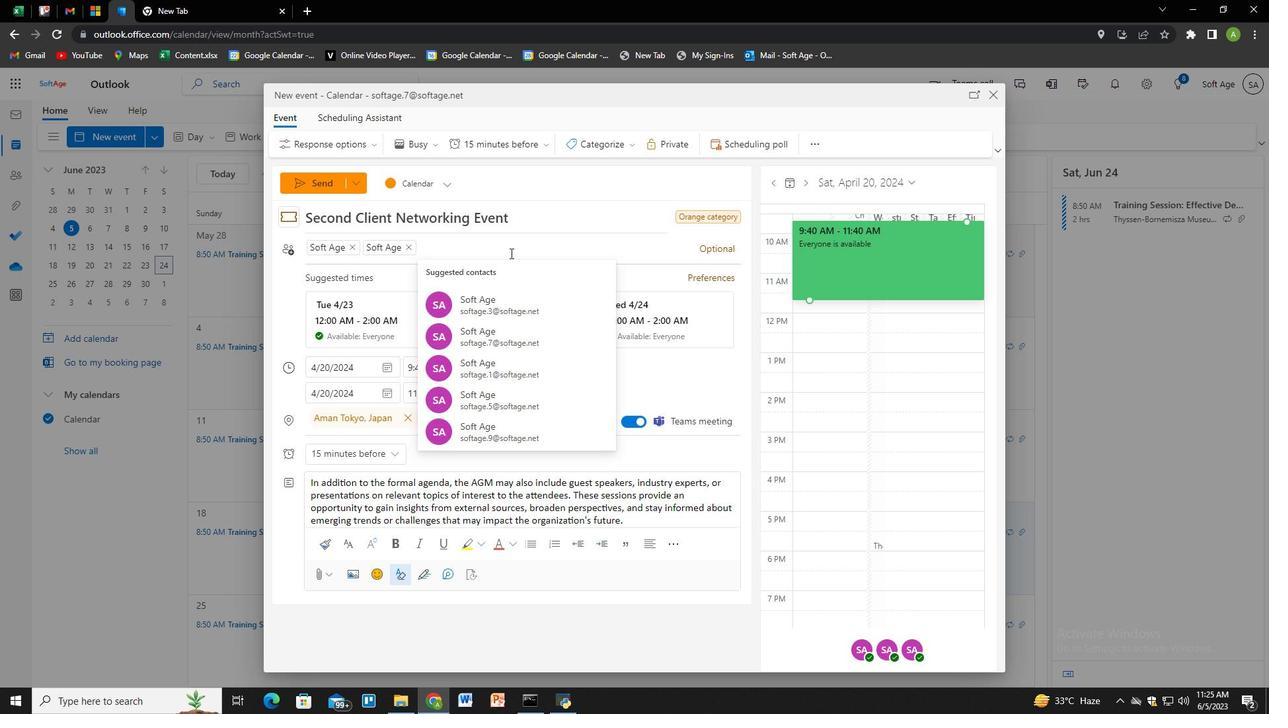 
Action: Mouse pressed left at (546, 249)
Screenshot: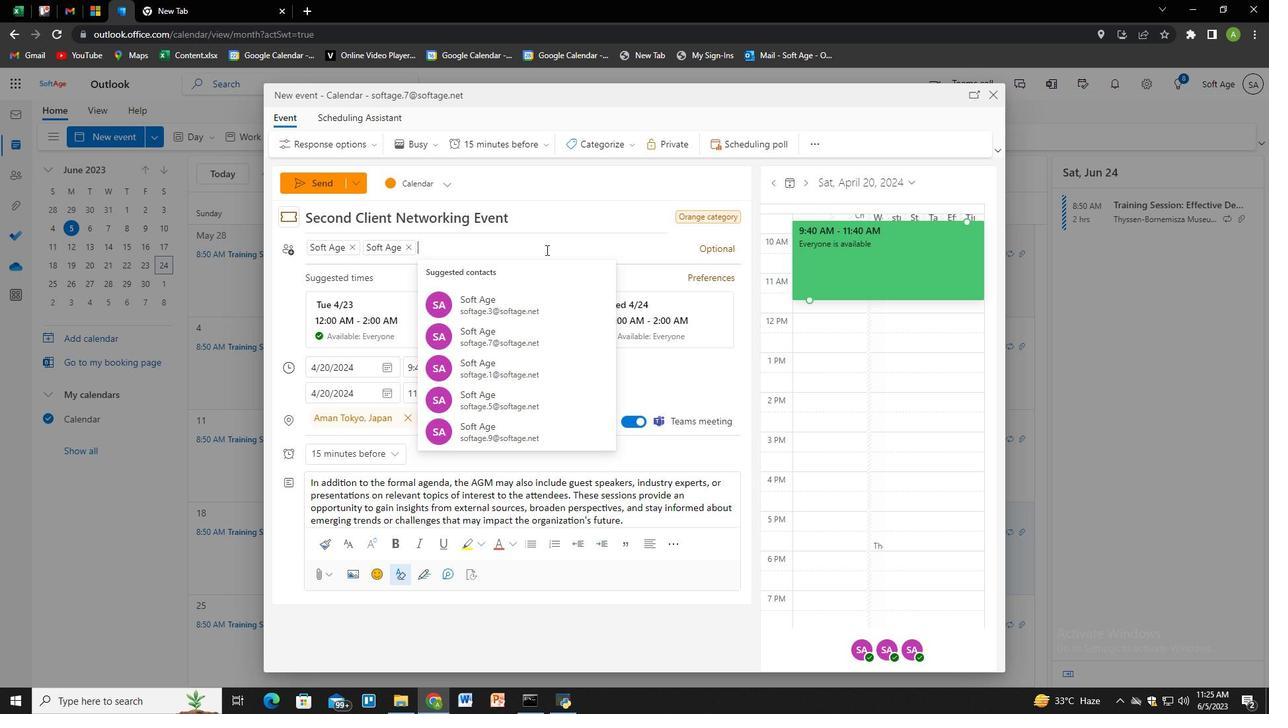 
Action: Mouse moved to (551, 246)
Screenshot: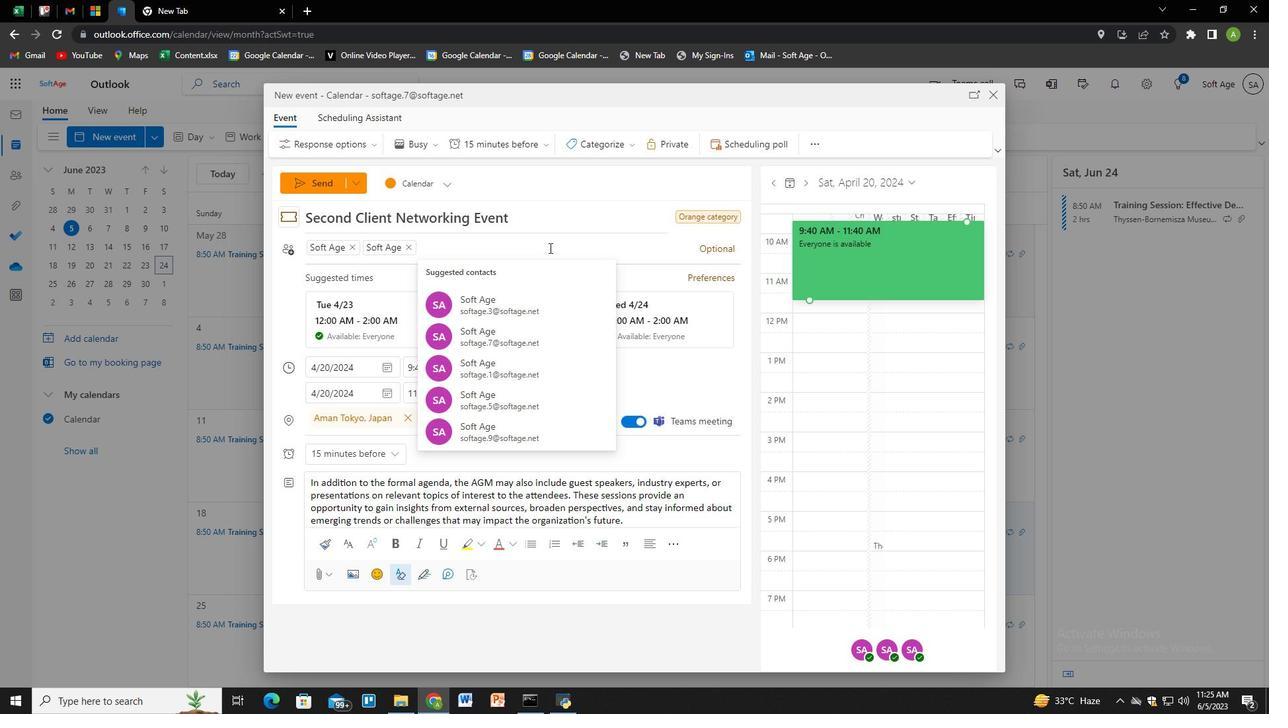 
Action: Mouse pressed left at (551, 246)
Screenshot: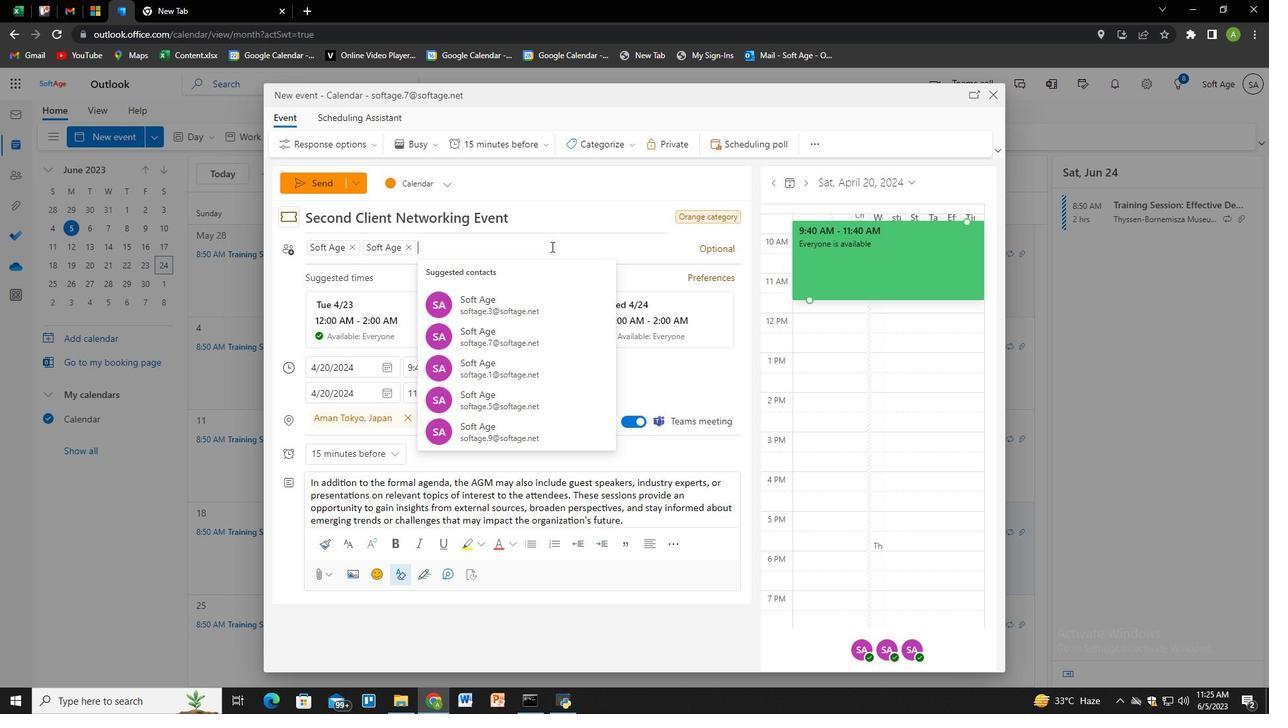 
Action: Mouse moved to (636, 247)
Screenshot: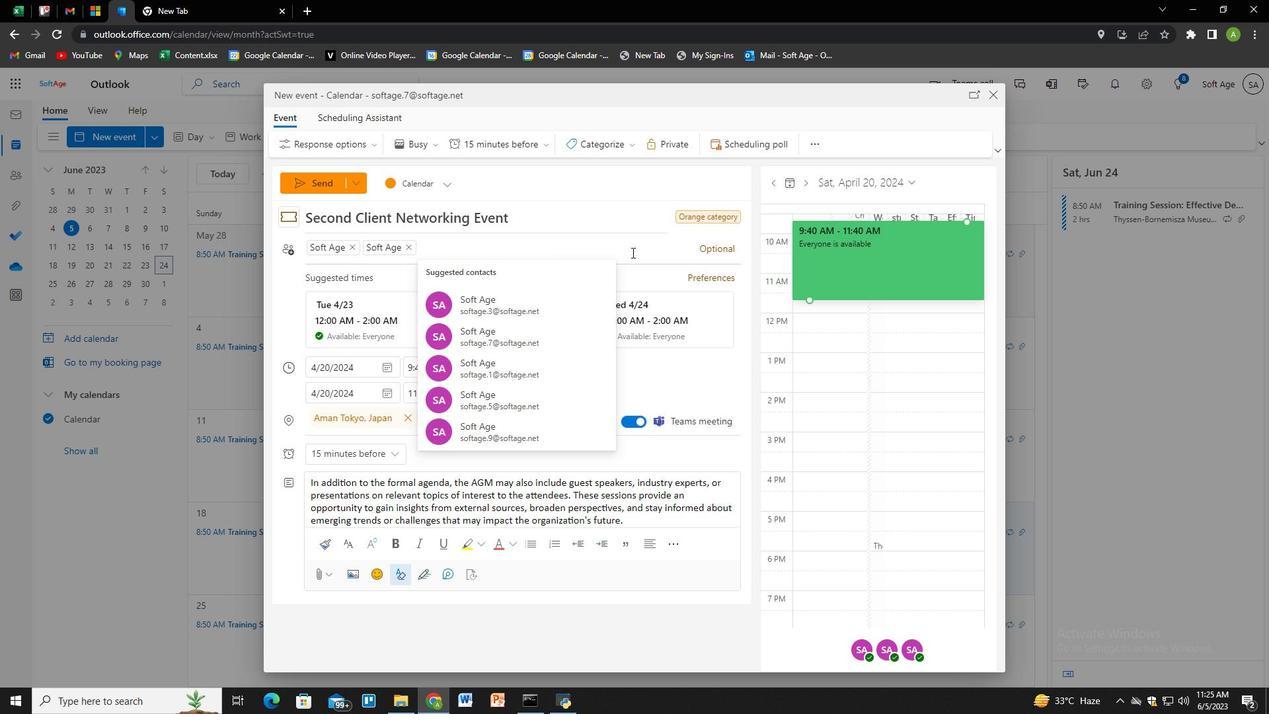 
Action: Mouse pressed left at (636, 247)
Screenshot: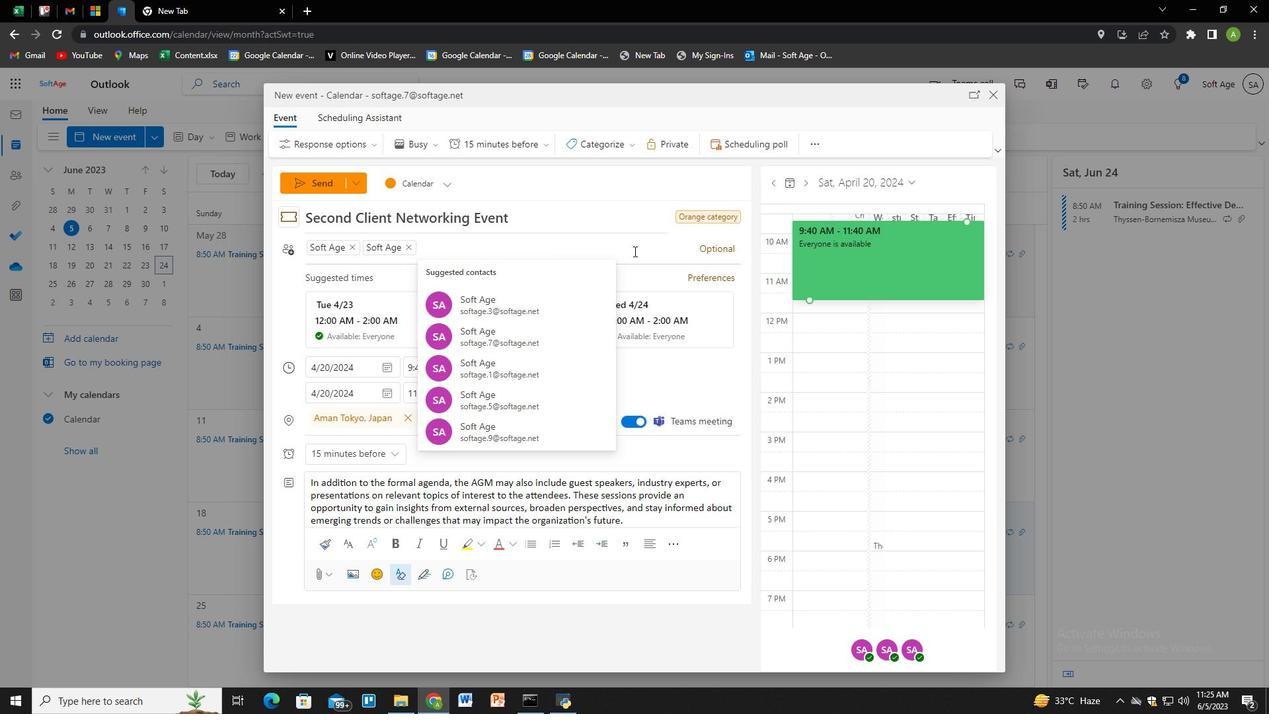 
Action: Mouse moved to (662, 267)
Screenshot: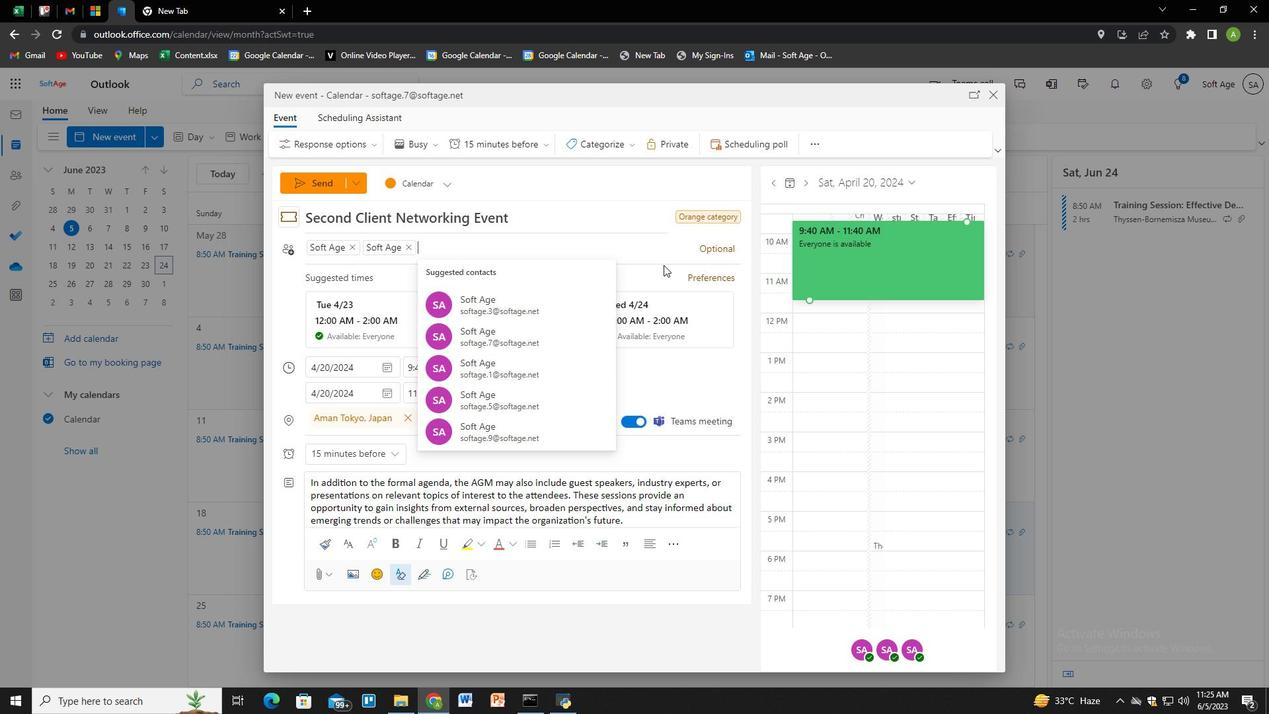 
Action: Mouse pressed left at (662, 267)
Screenshot: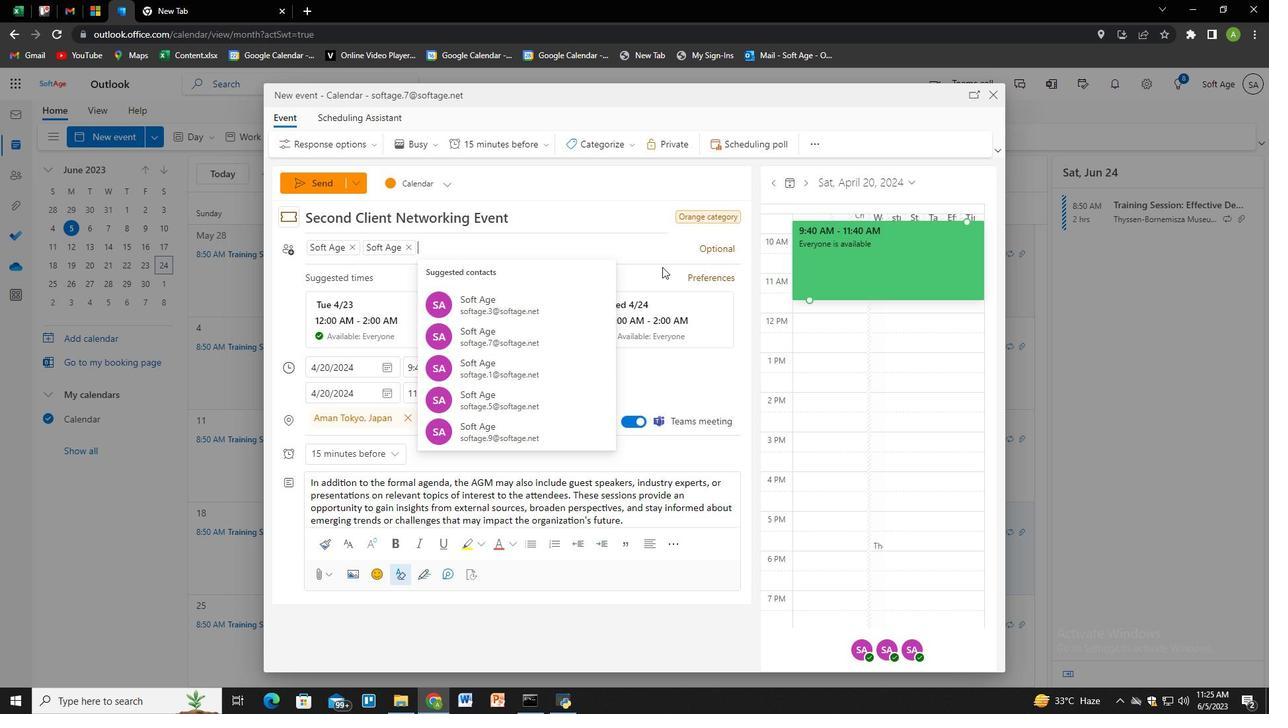 
Action: Mouse pressed left at (662, 267)
Screenshot: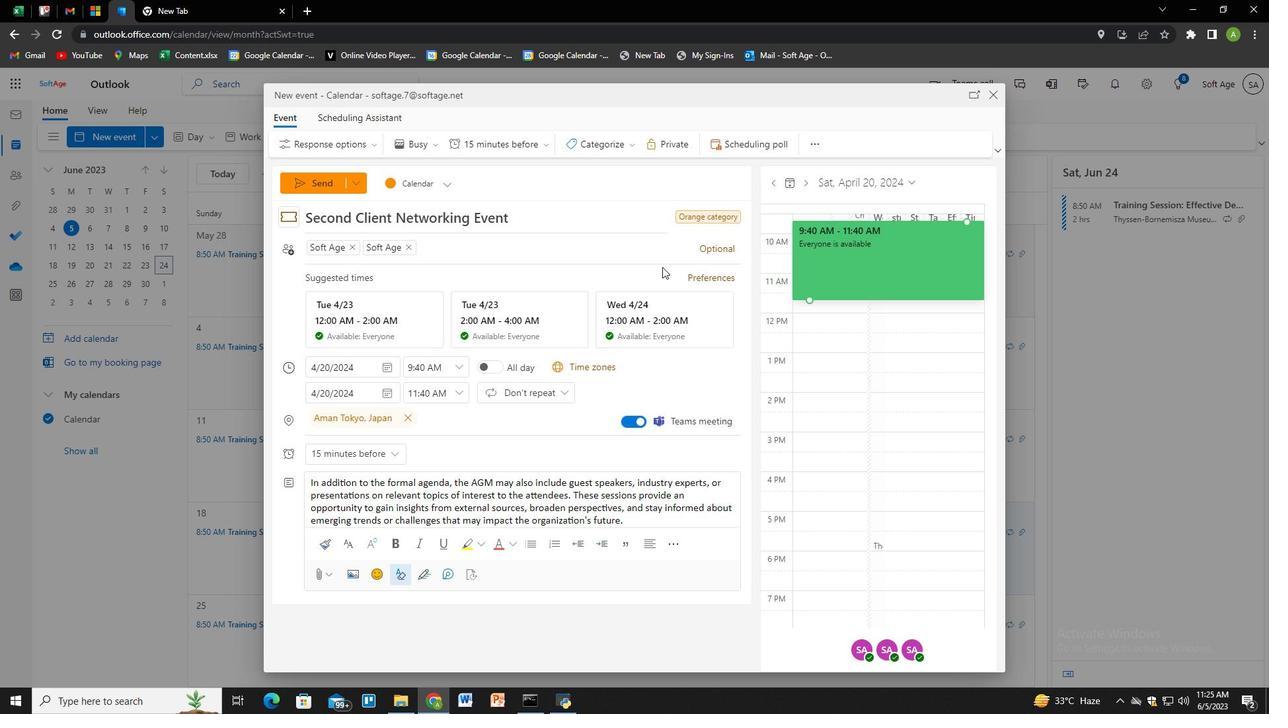 
Action: Mouse moved to (623, 454)
Screenshot: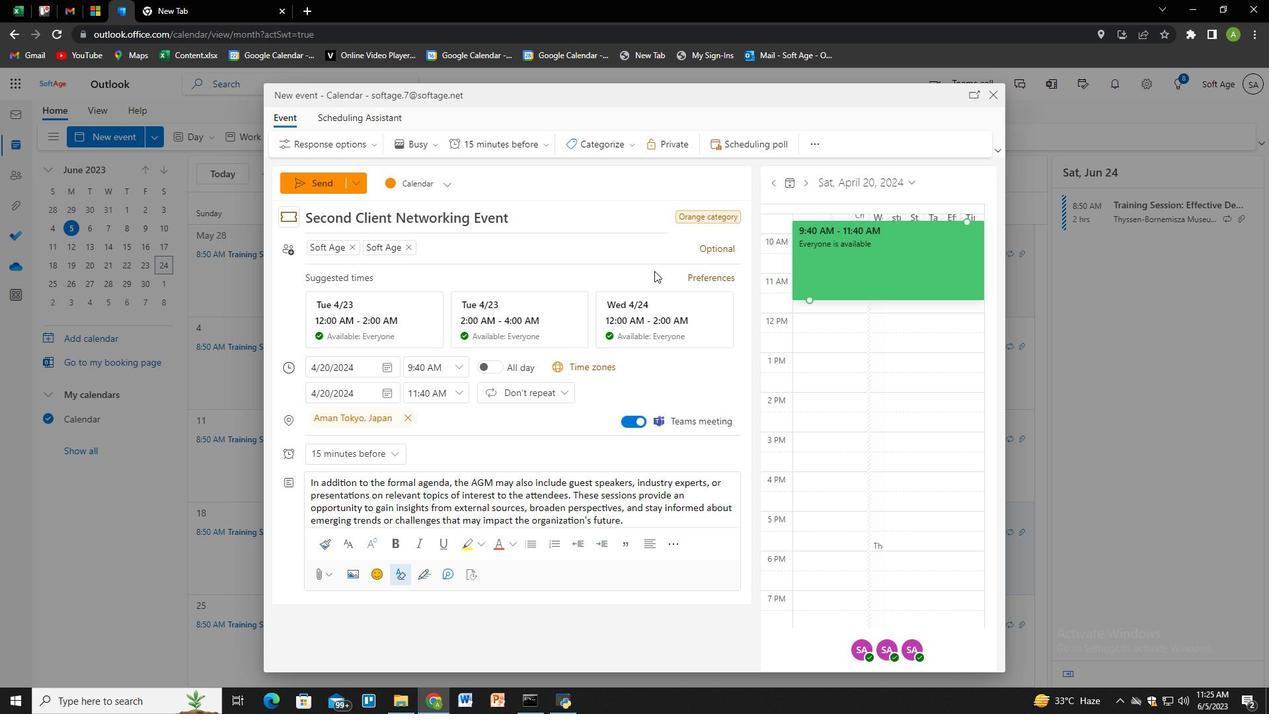 
Action: Mouse scrolled (623, 453) with delta (0, 0)
Screenshot: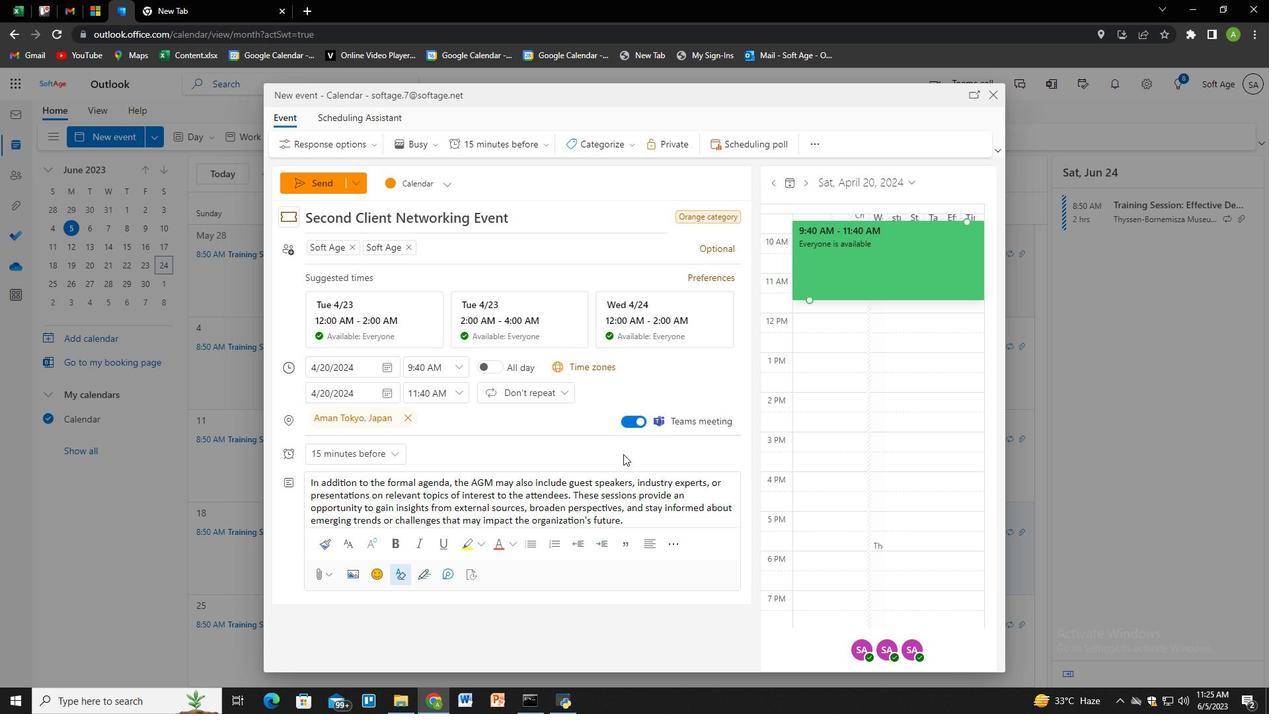 
Action: Mouse scrolled (623, 453) with delta (0, 0)
Screenshot: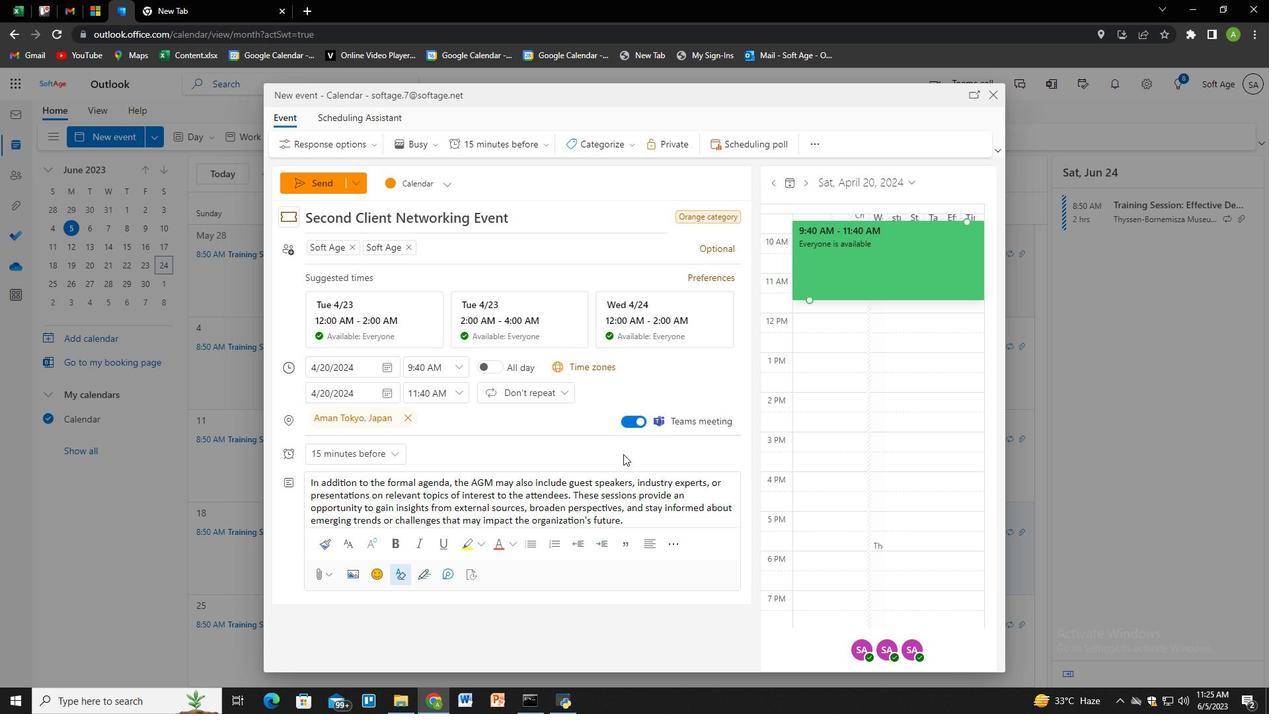 
Action: Mouse moved to (634, 521)
Screenshot: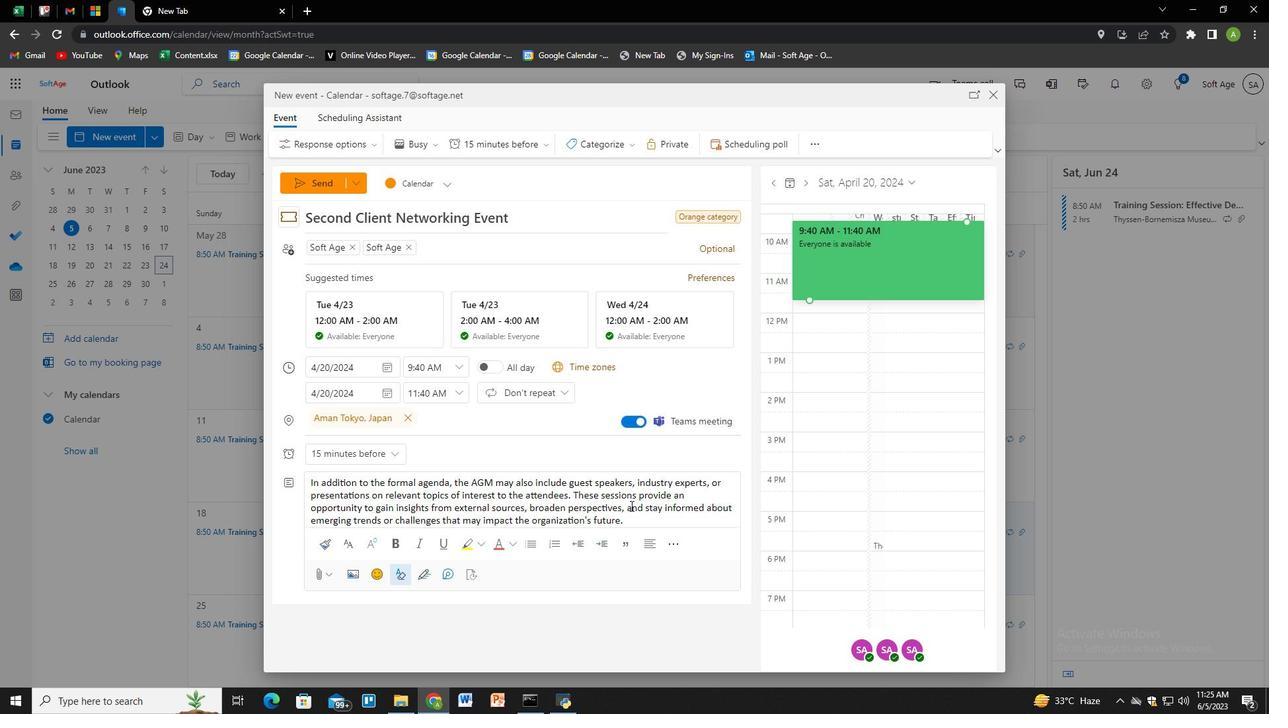 
Action: Mouse pressed left at (634, 521)
Screenshot: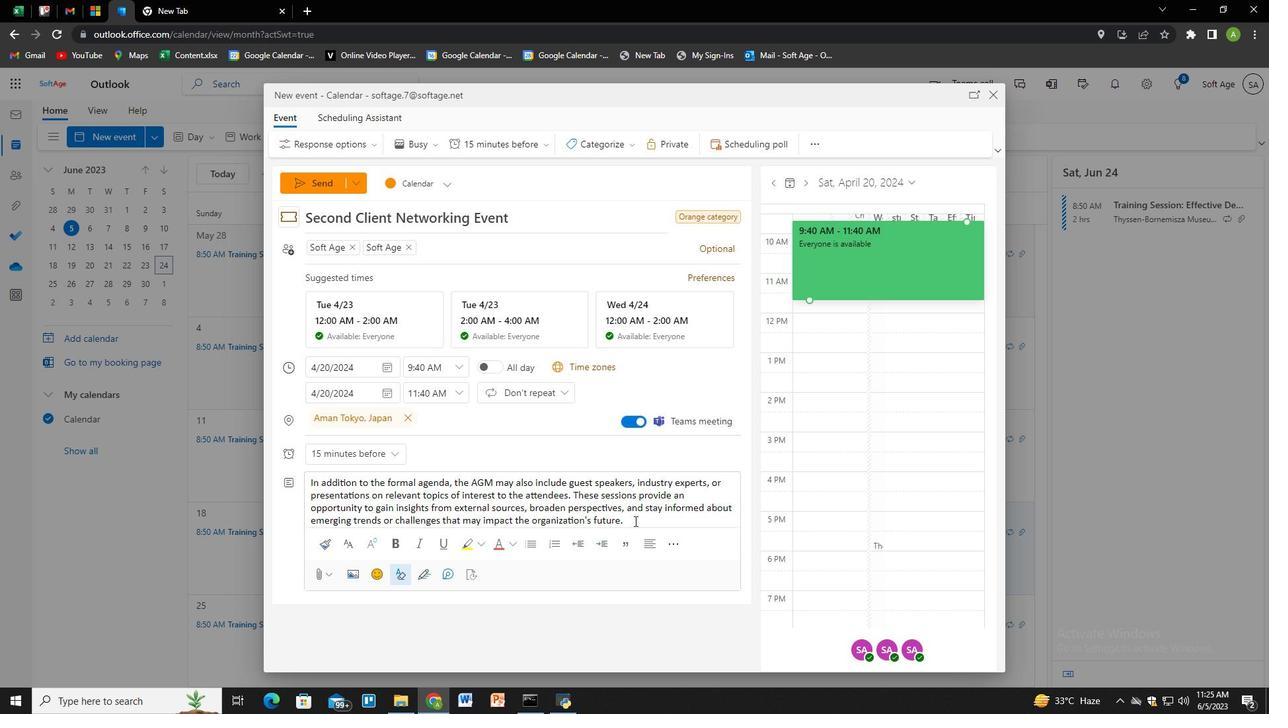 
Action: Mouse moved to (510, 150)
Screenshot: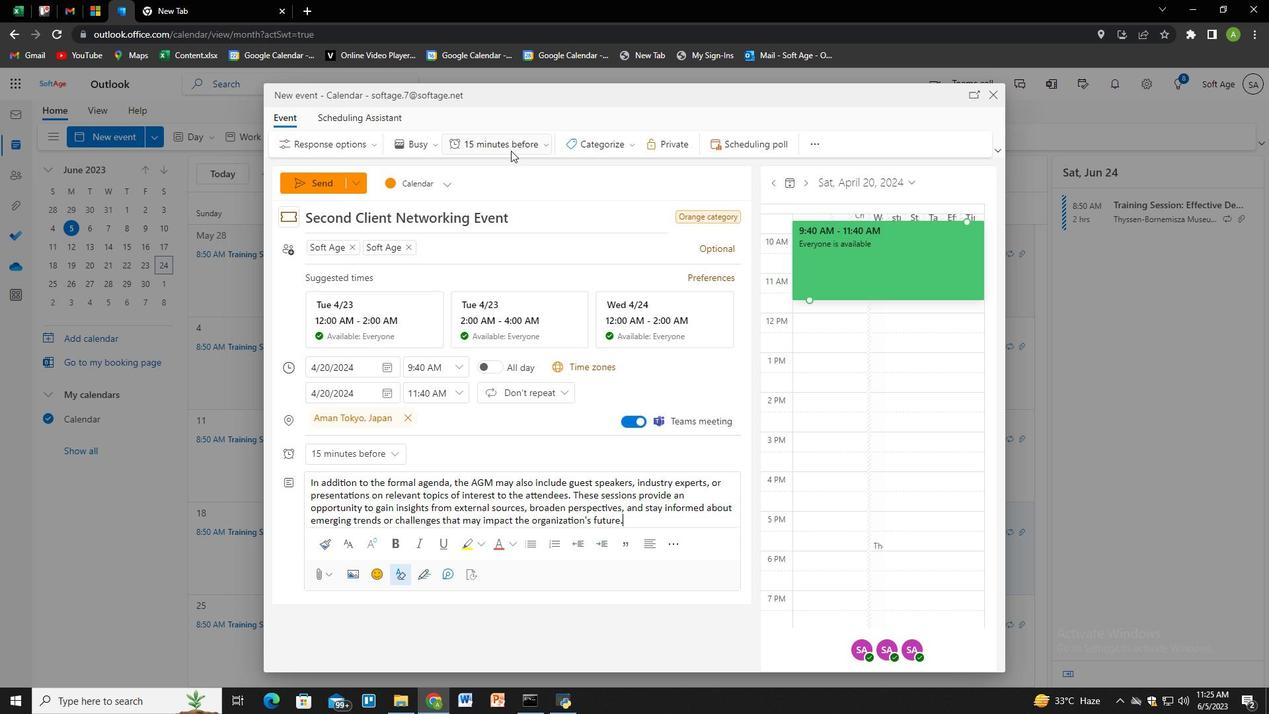 
Action: Mouse pressed left at (510, 150)
Screenshot: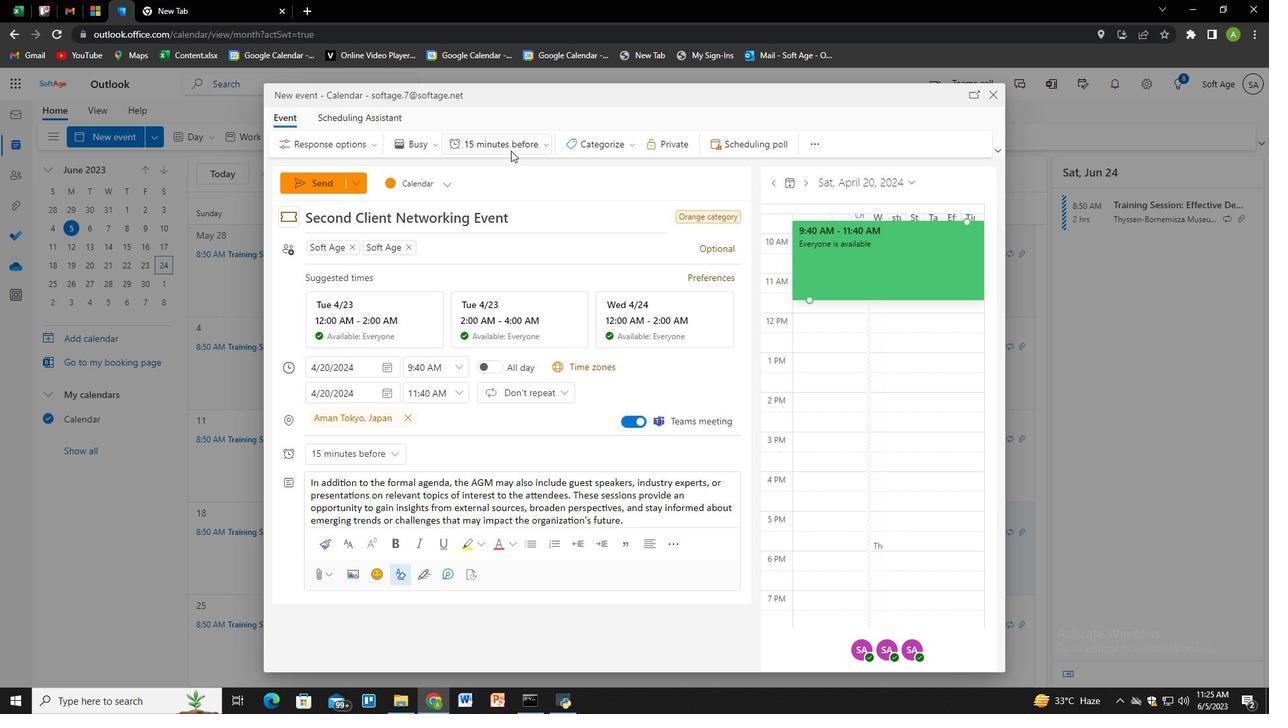 
Action: Mouse moved to (508, 413)
Screenshot: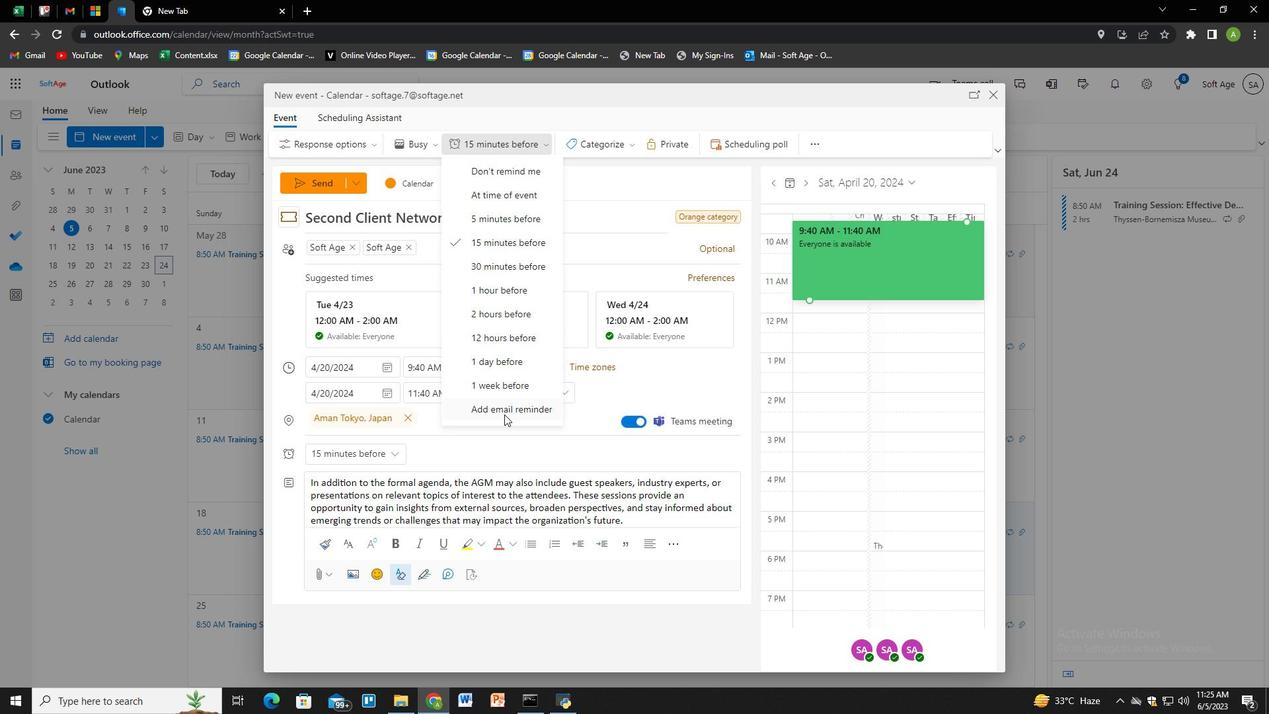 
Action: Mouse pressed left at (508, 413)
Screenshot: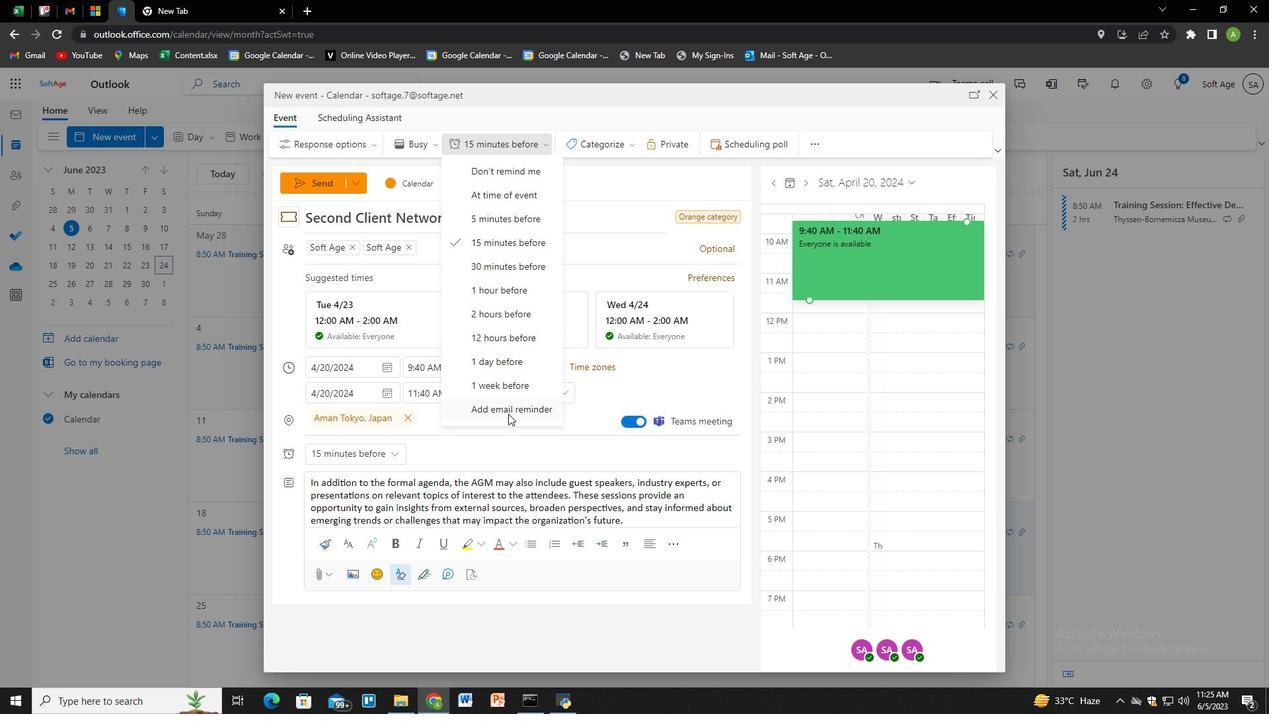 
Action: Mouse moved to (500, 290)
Screenshot: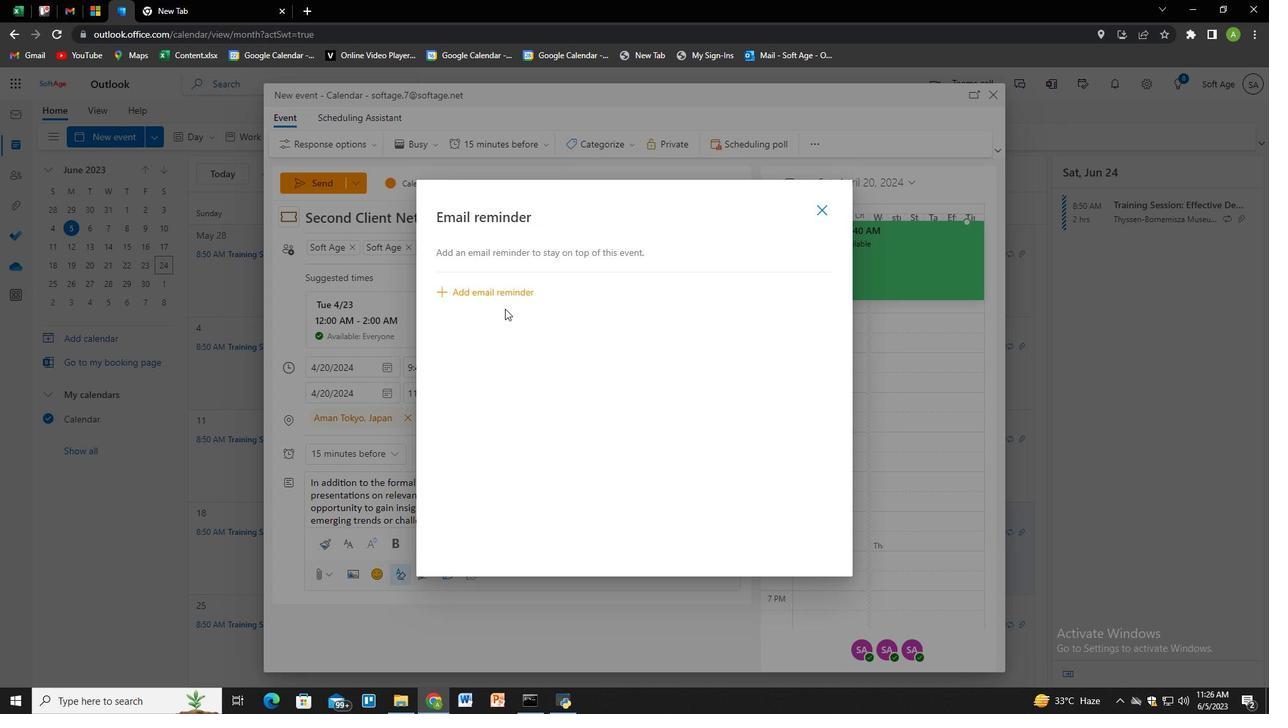 
Action: Mouse pressed left at (500, 290)
Screenshot: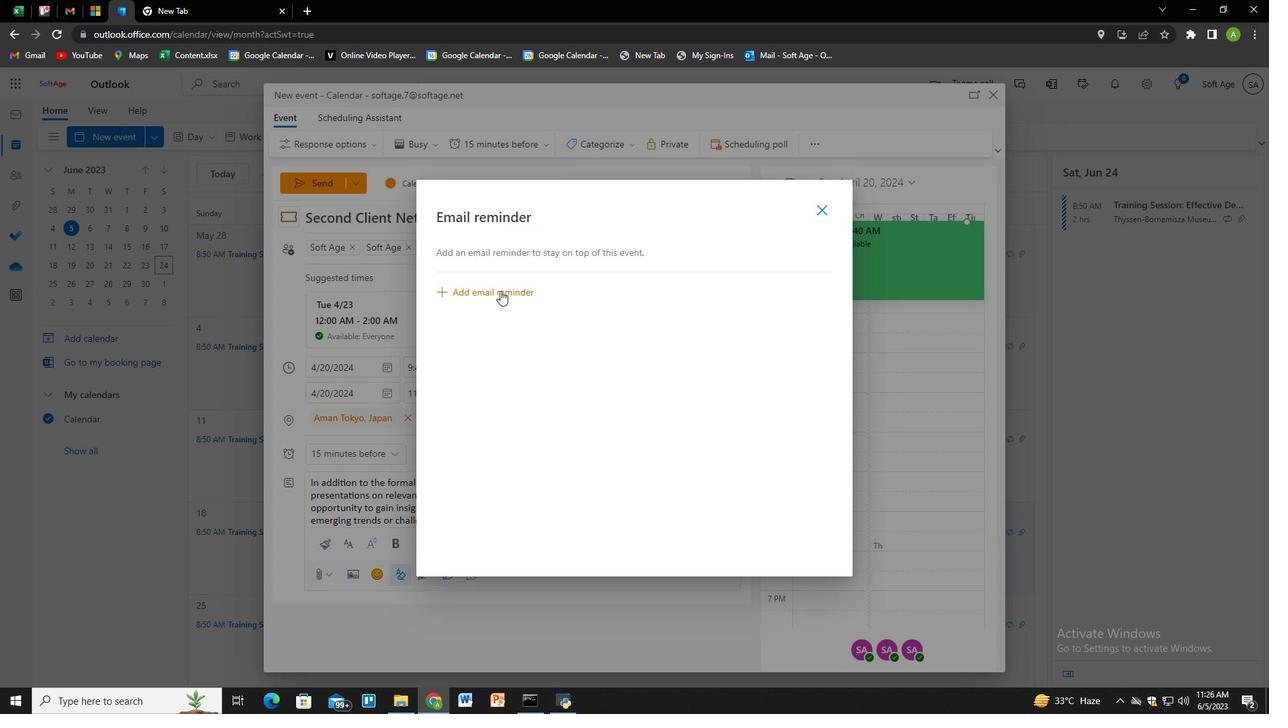 
Action: Mouse moved to (508, 334)
Screenshot: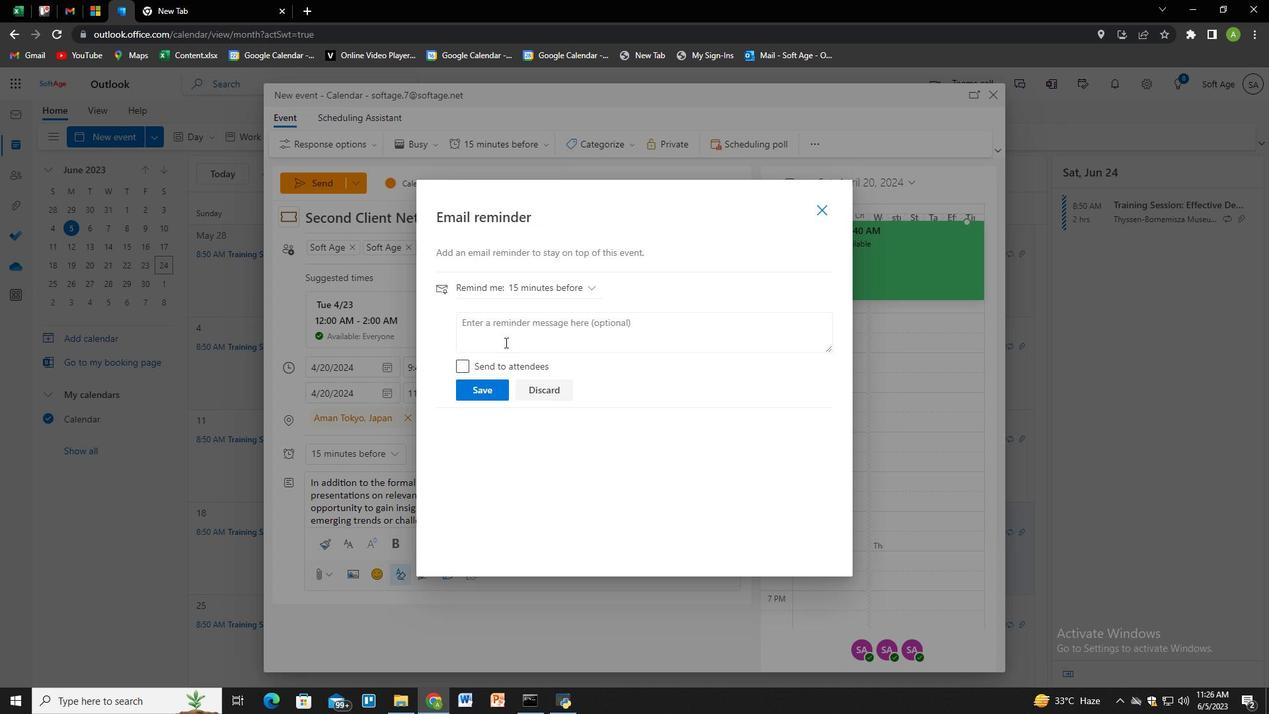 
Action: Mouse pressed left at (508, 334)
Screenshot: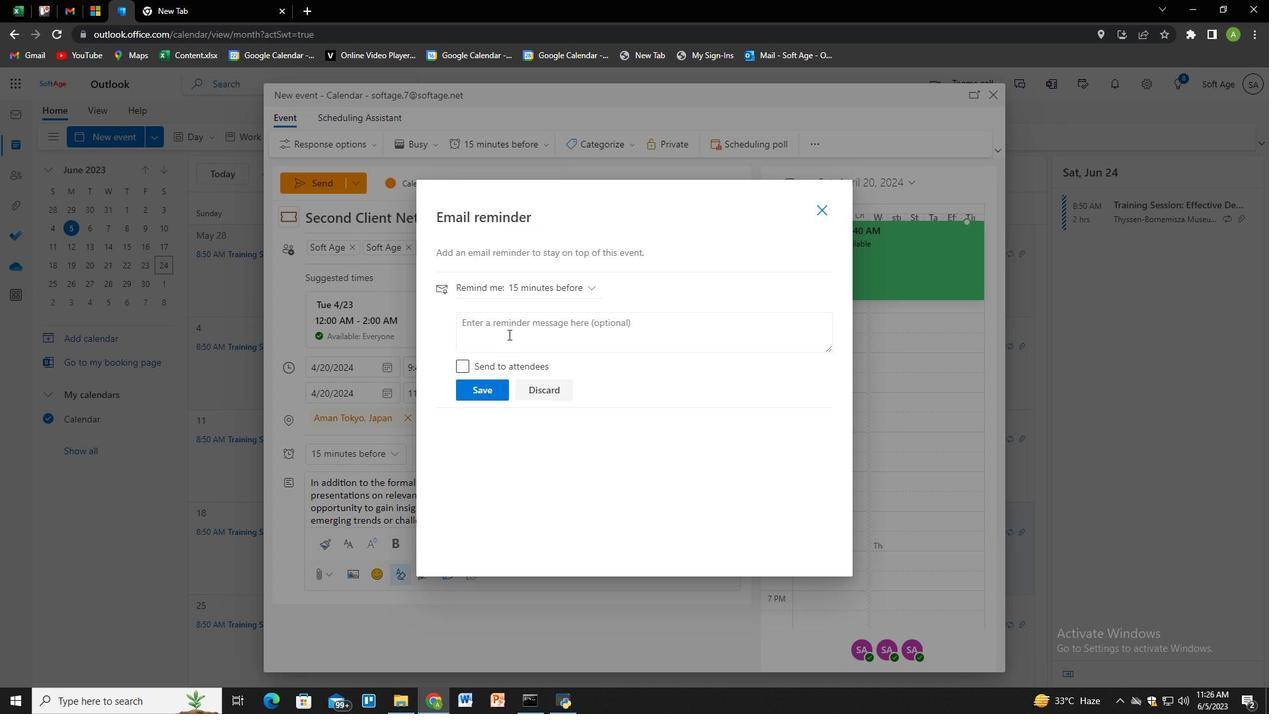 
Action: Key pressed <Key.shift><Key.home><Key.shift>73<Key.space>day<Key.space>before
Screenshot: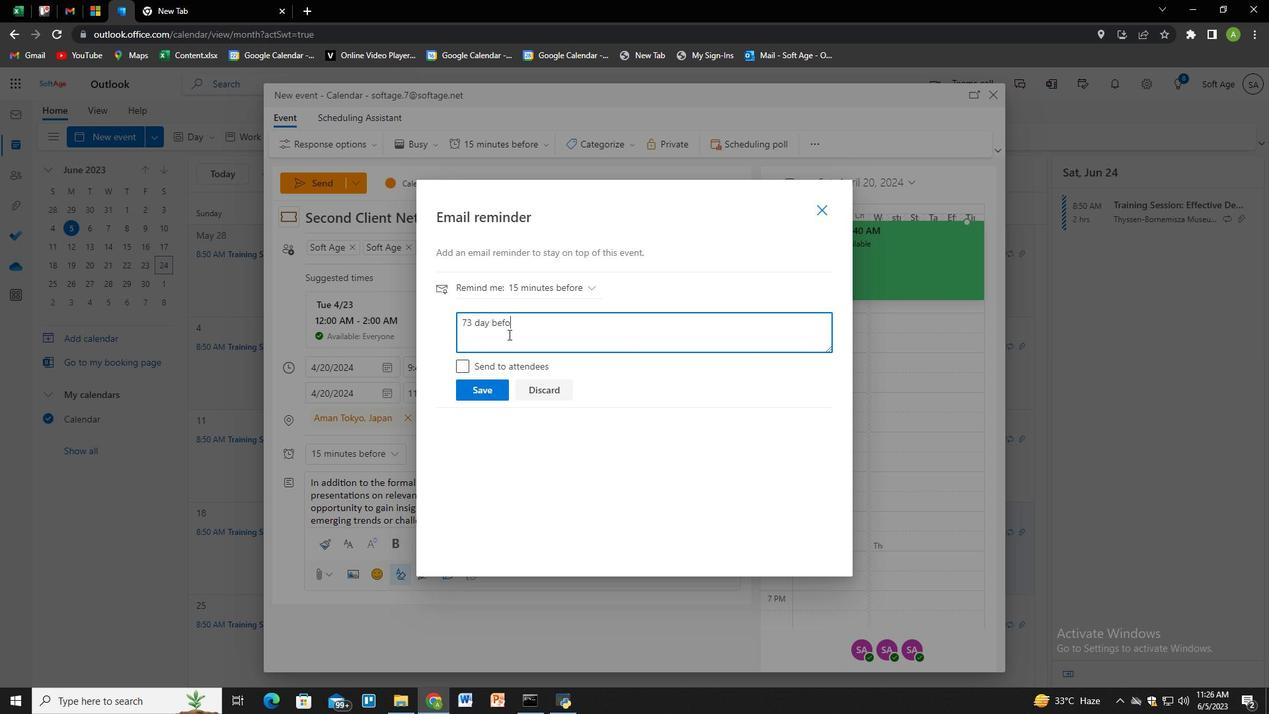 
Action: Mouse moved to (495, 394)
Screenshot: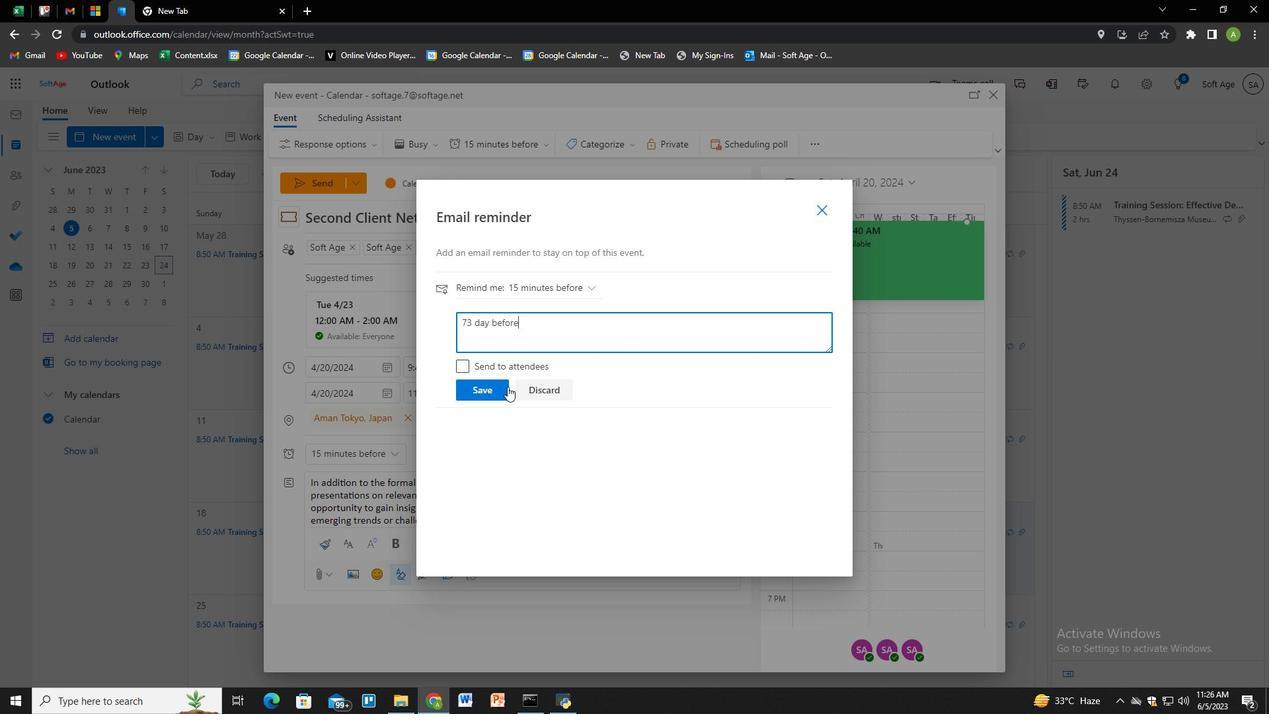 
Action: Mouse pressed left at (495, 394)
Screenshot: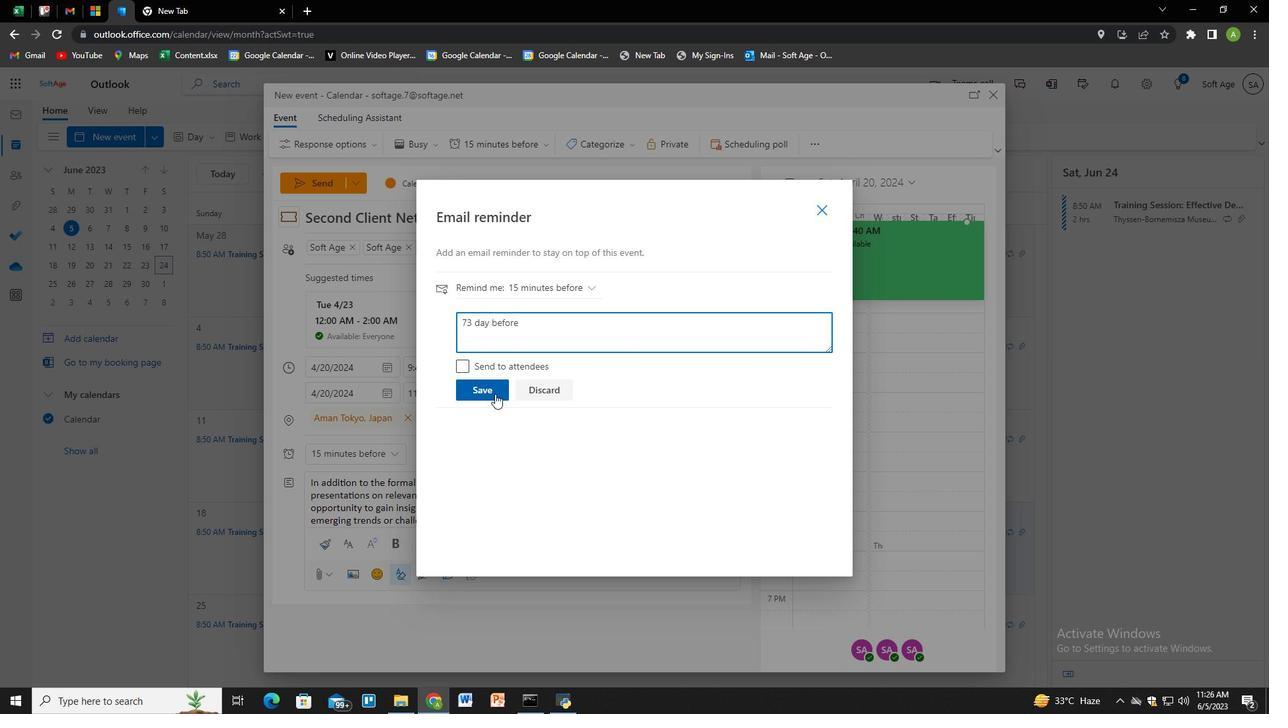 
Action: Mouse moved to (570, 318)
Screenshot: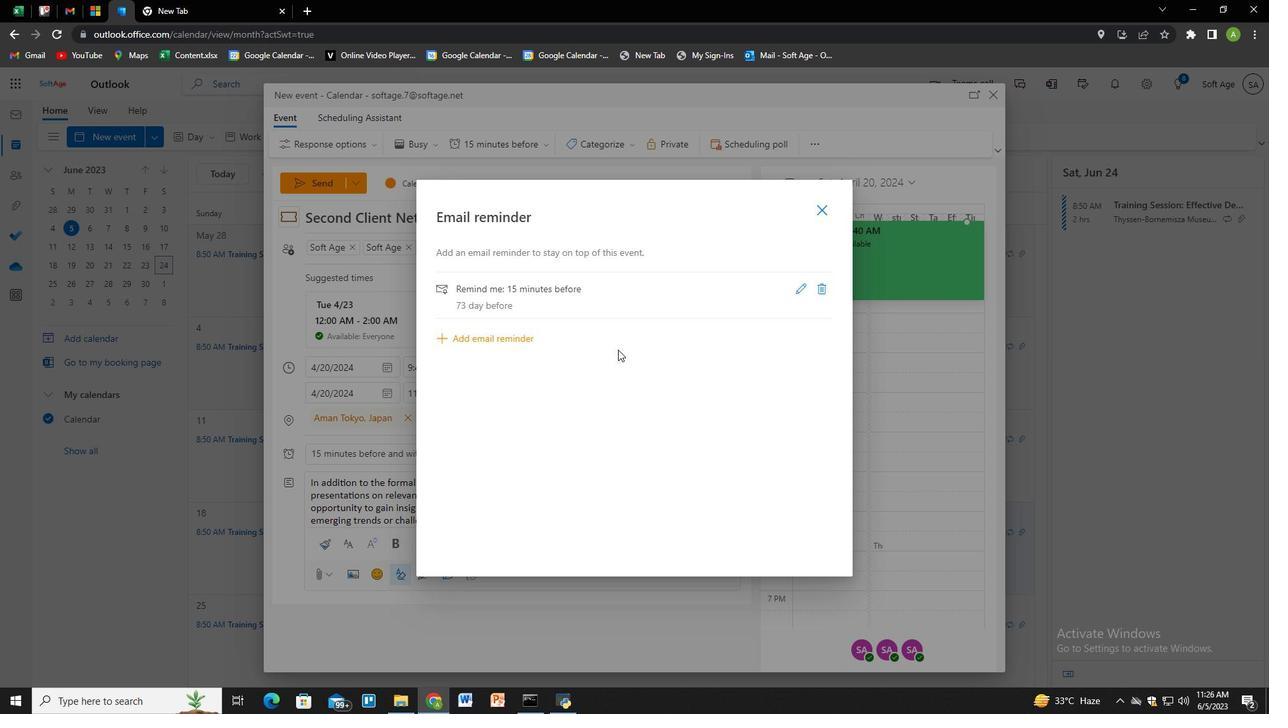 
Action: Mouse pressed left at (570, 318)
Screenshot: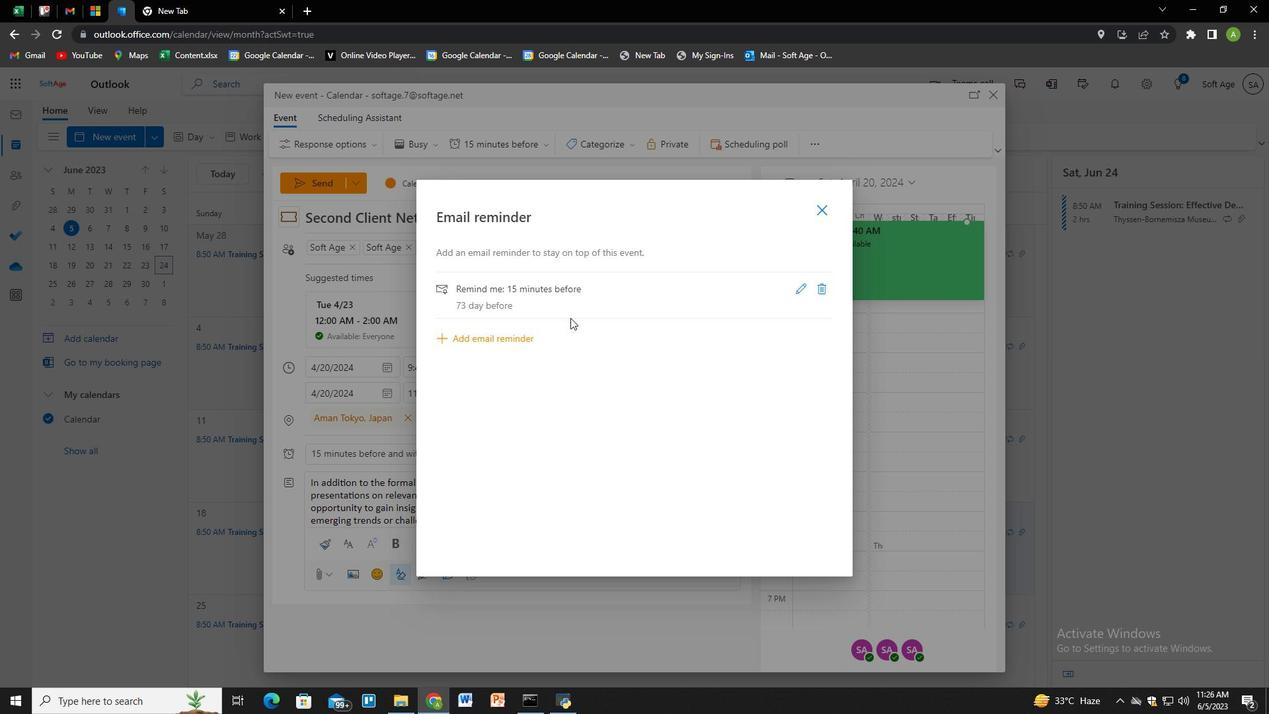 
Action: Mouse moved to (596, 298)
Screenshot: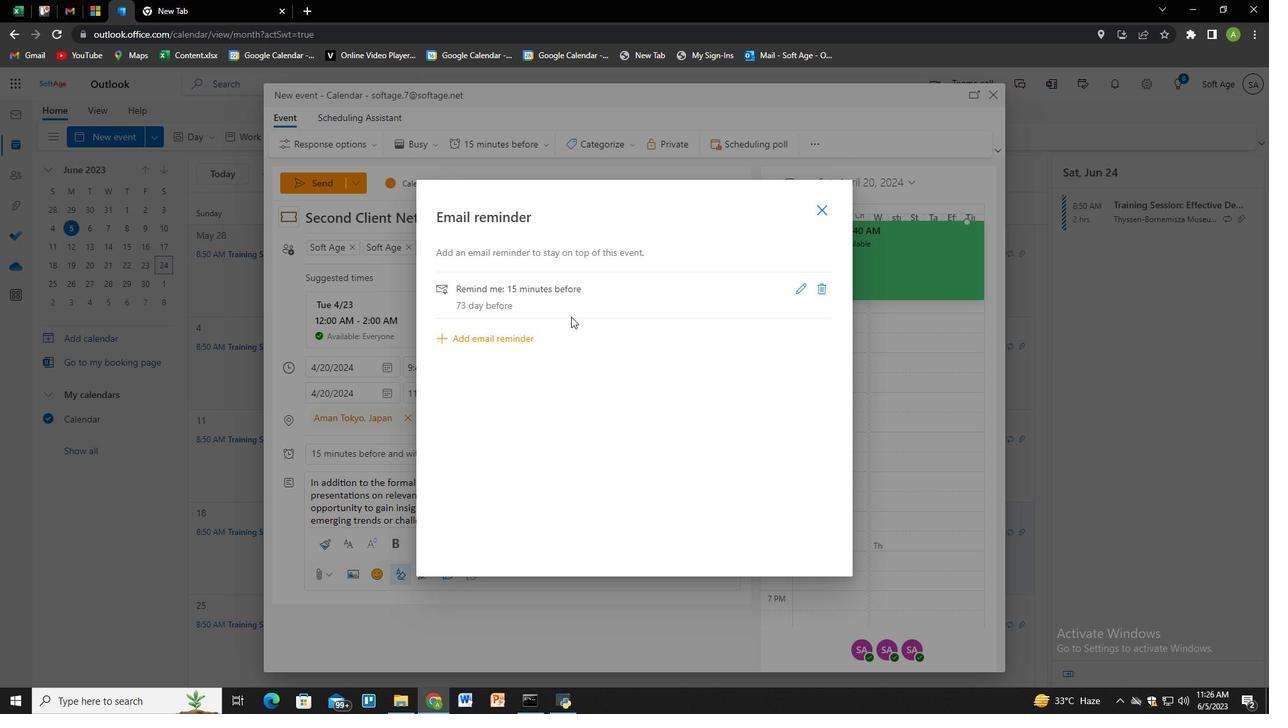 
Action: Mouse pressed left at (596, 298)
Screenshot: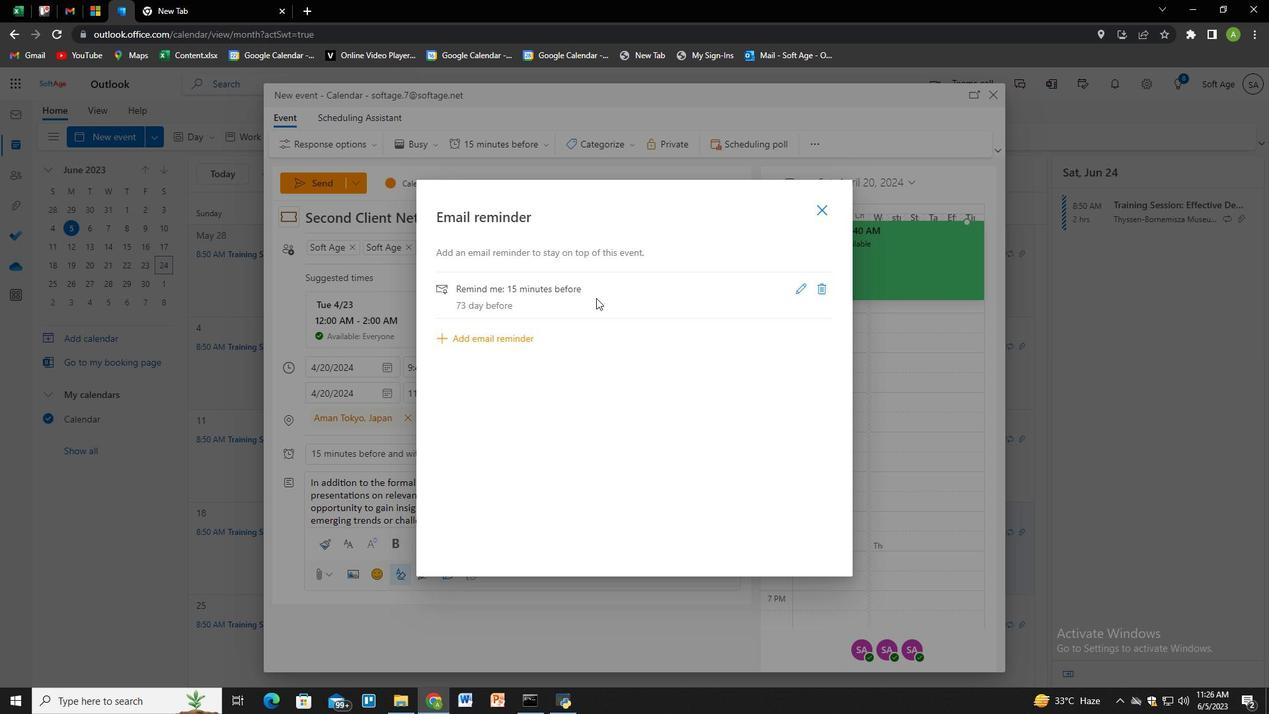 
Action: Mouse moved to (985, 417)
Screenshot: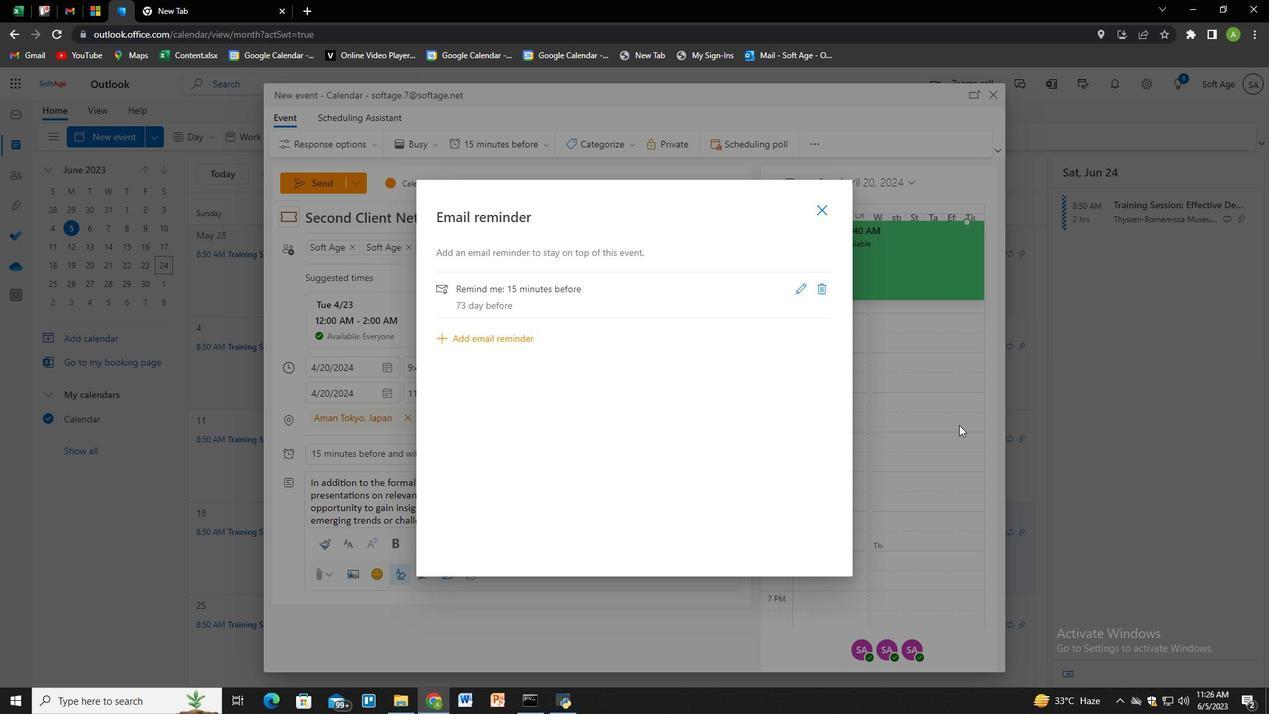 
Action: Mouse pressed left at (985, 417)
Screenshot: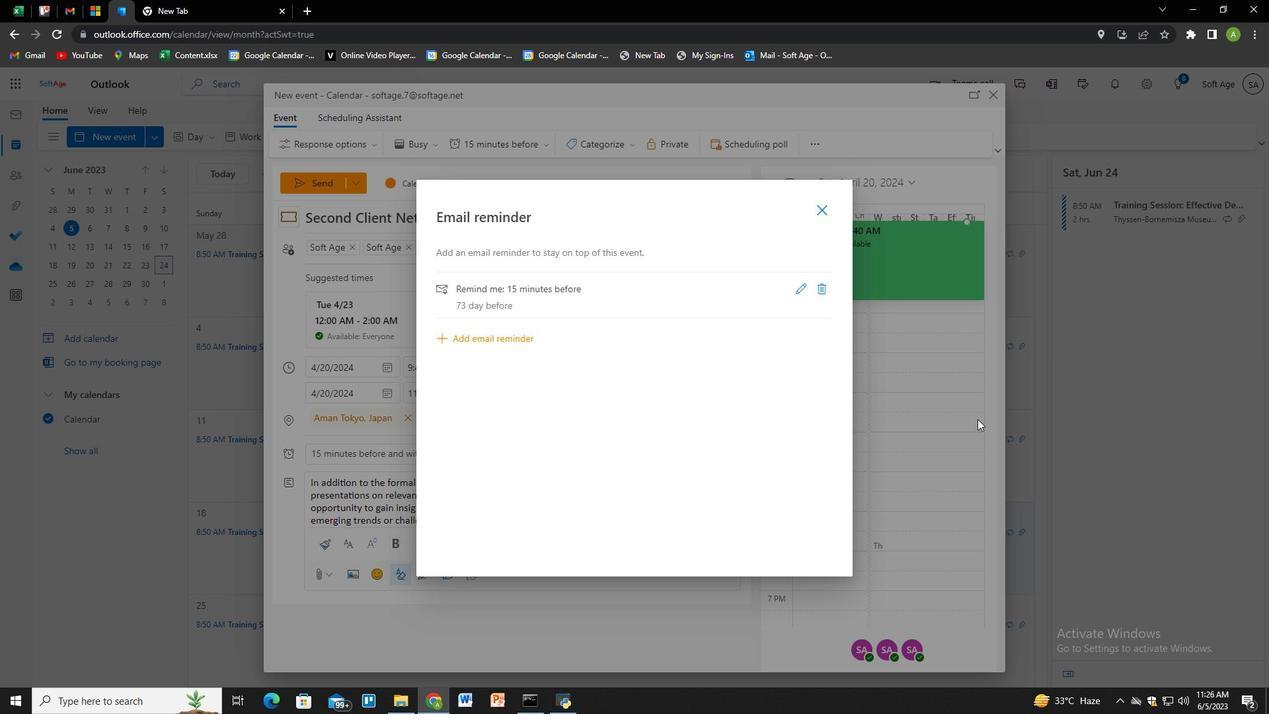 
Action: Mouse moved to (329, 189)
Screenshot: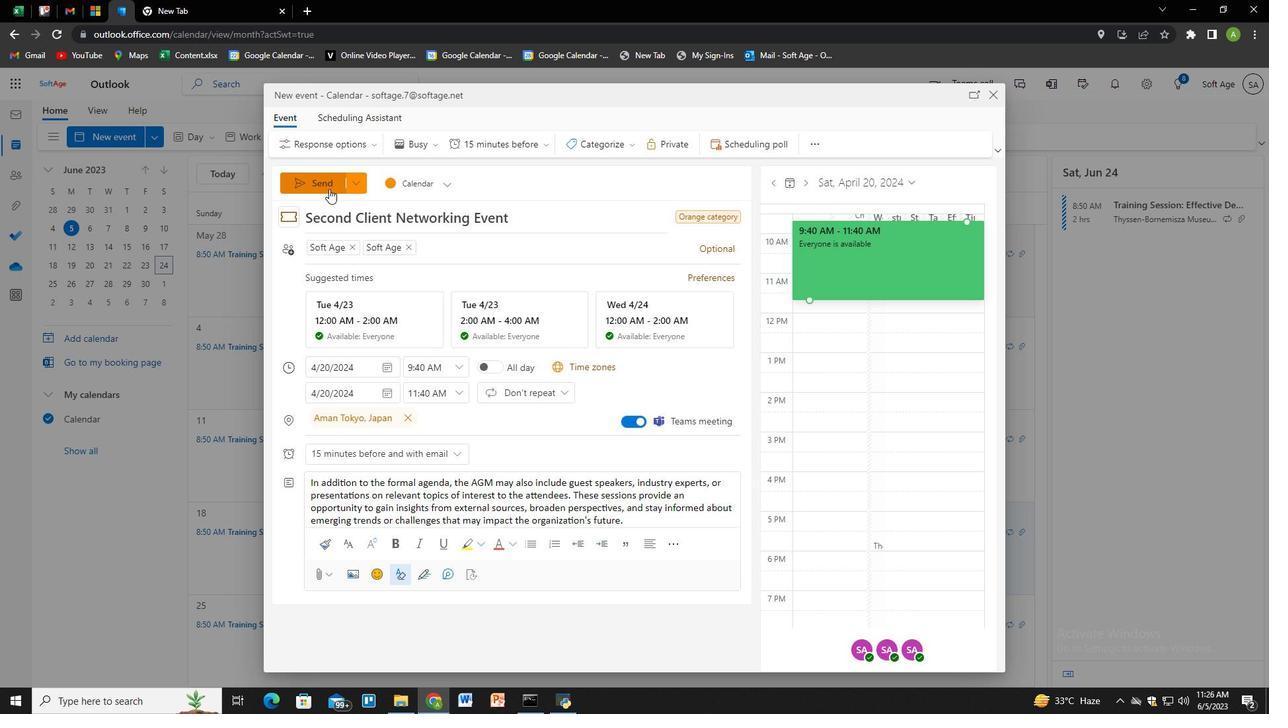 
Action: Mouse pressed left at (329, 189)
Screenshot: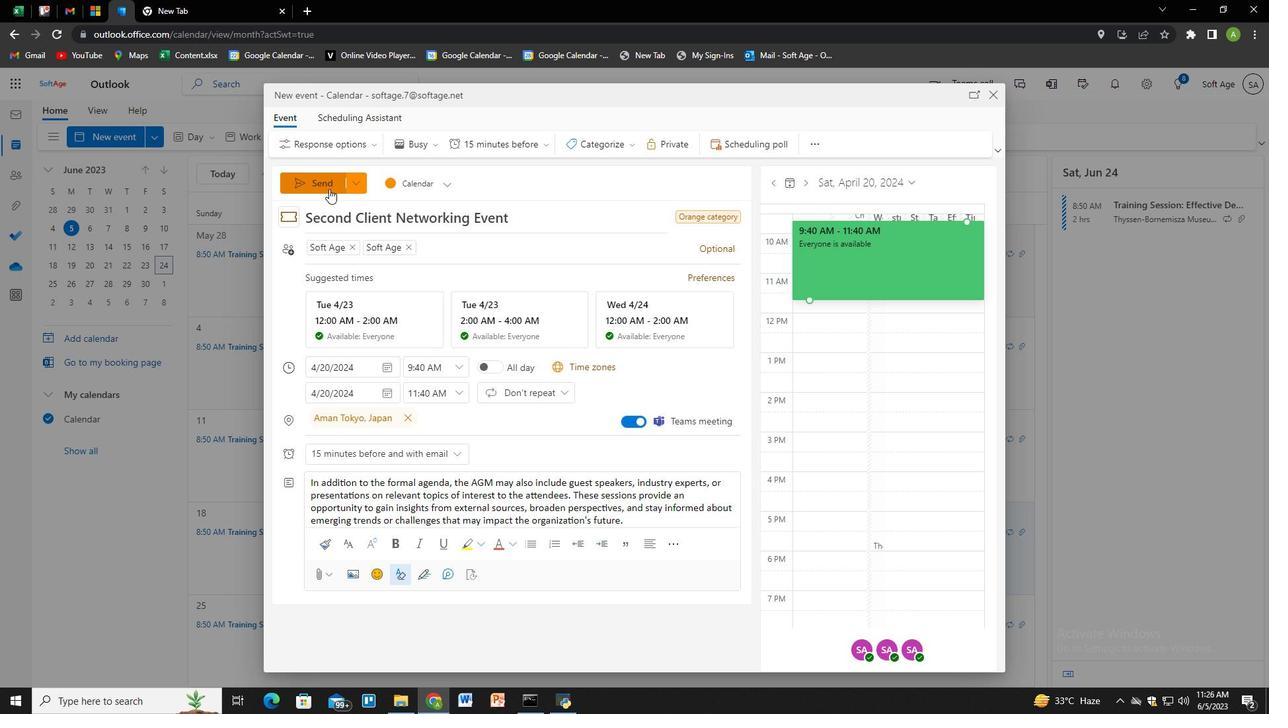
Action: Mouse moved to (604, 452)
Screenshot: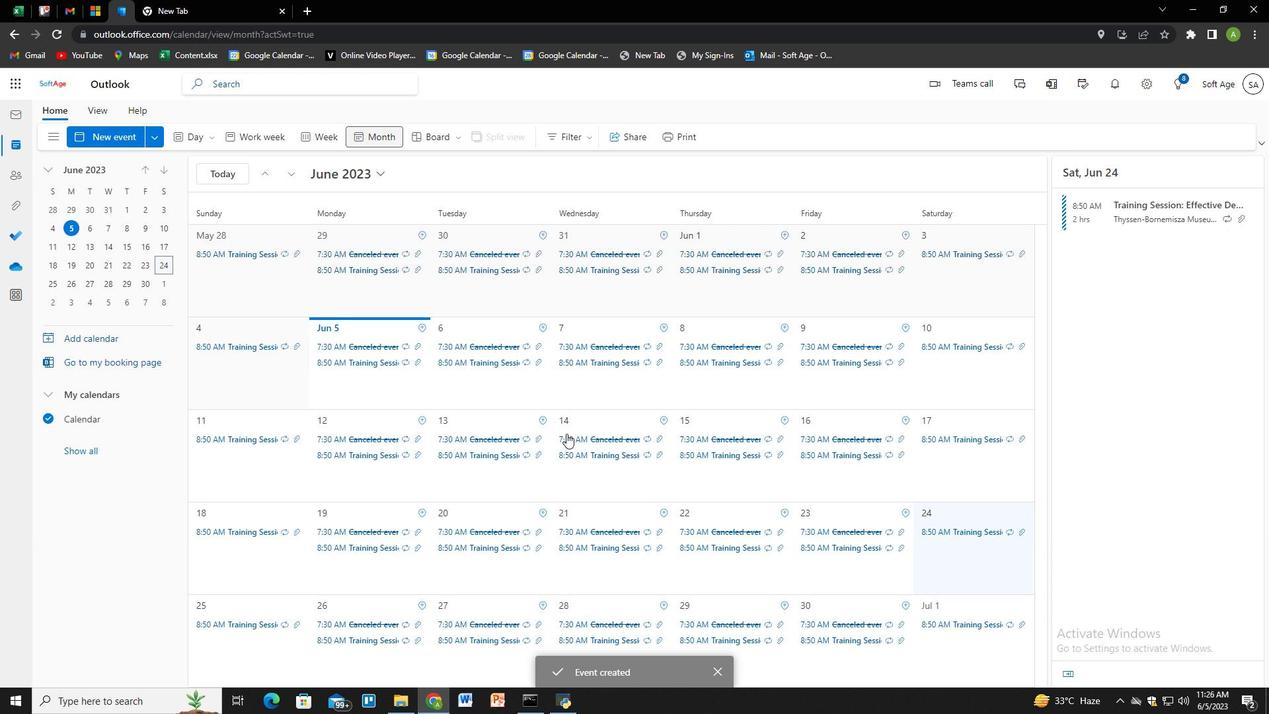 
